 Task: Find connections with filter location Nārnaul with filter topic #realtorwith filter profile language Spanish with filter current company Tata Play Ltd with filter school Maharishi Dayanand Saraswati University, Ajmer with filter industry Community Services with filter service category Digital Marketing with filter keywords title Managing Member
Action: Mouse moved to (508, 87)
Screenshot: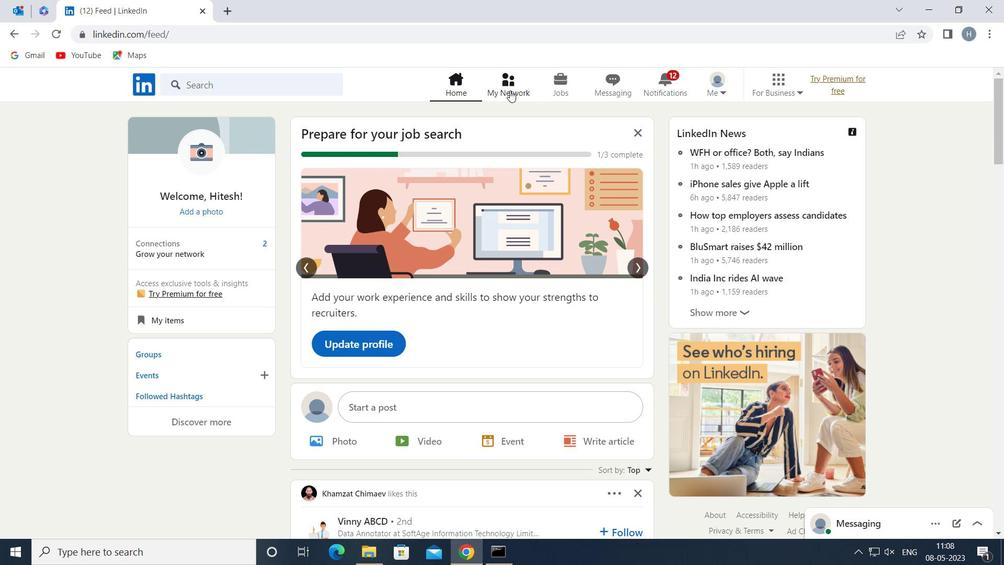 
Action: Mouse pressed left at (508, 87)
Screenshot: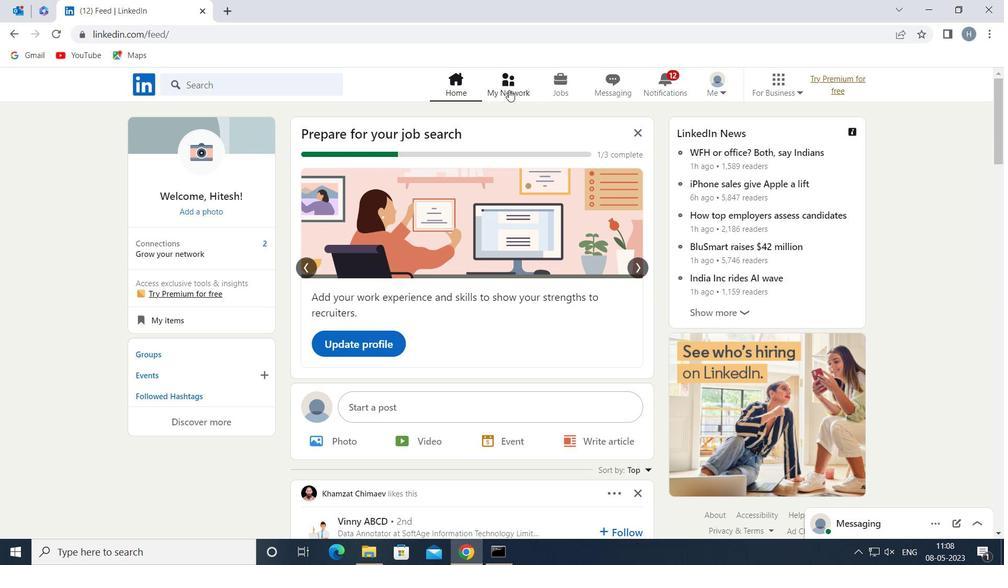 
Action: Mouse moved to (274, 160)
Screenshot: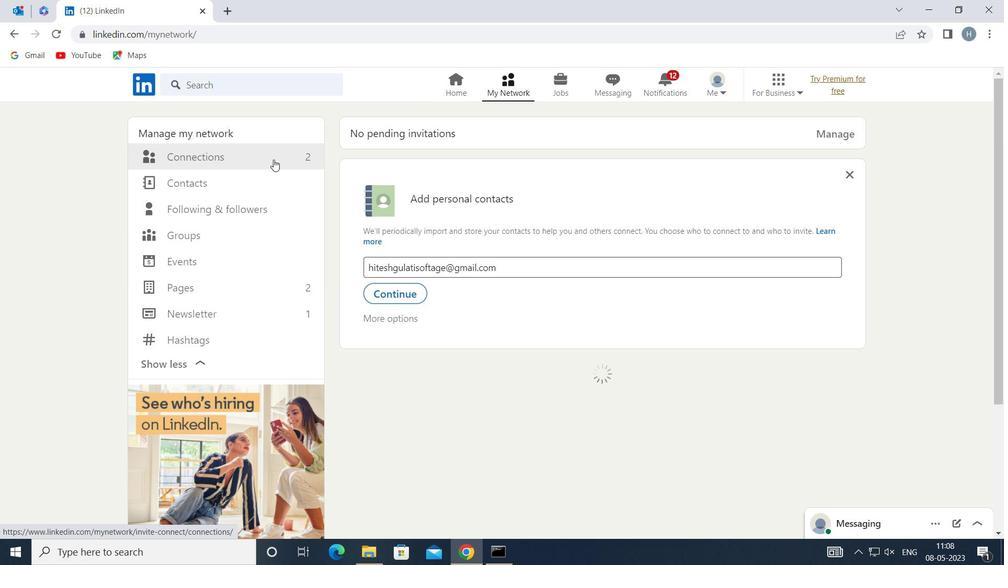 
Action: Mouse pressed left at (274, 160)
Screenshot: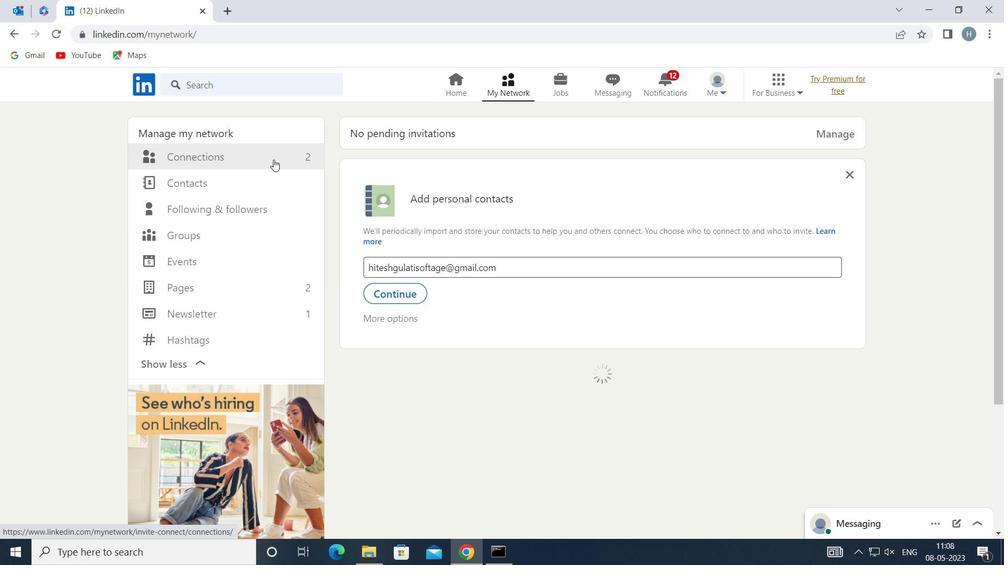 
Action: Mouse moved to (587, 156)
Screenshot: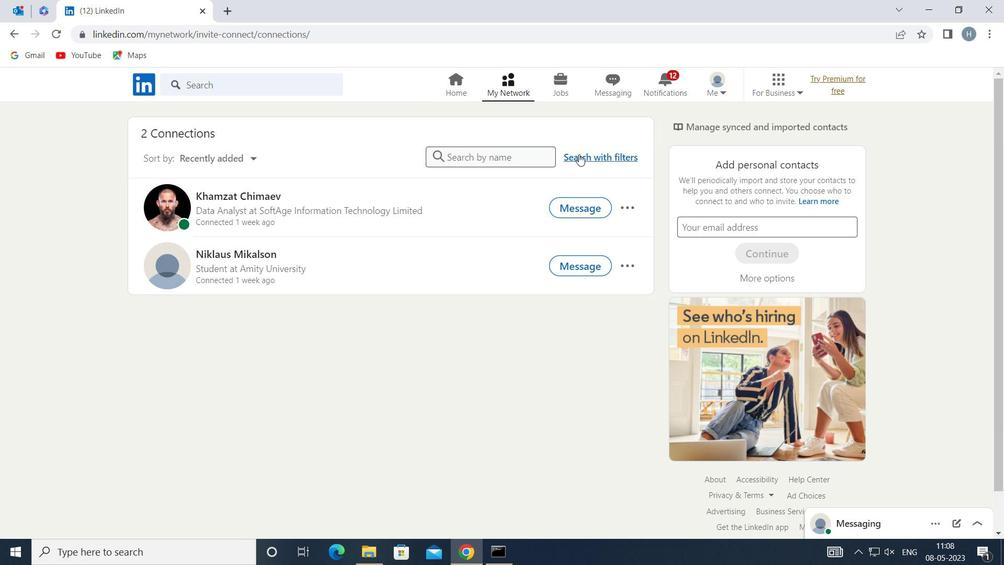 
Action: Mouse pressed left at (587, 156)
Screenshot: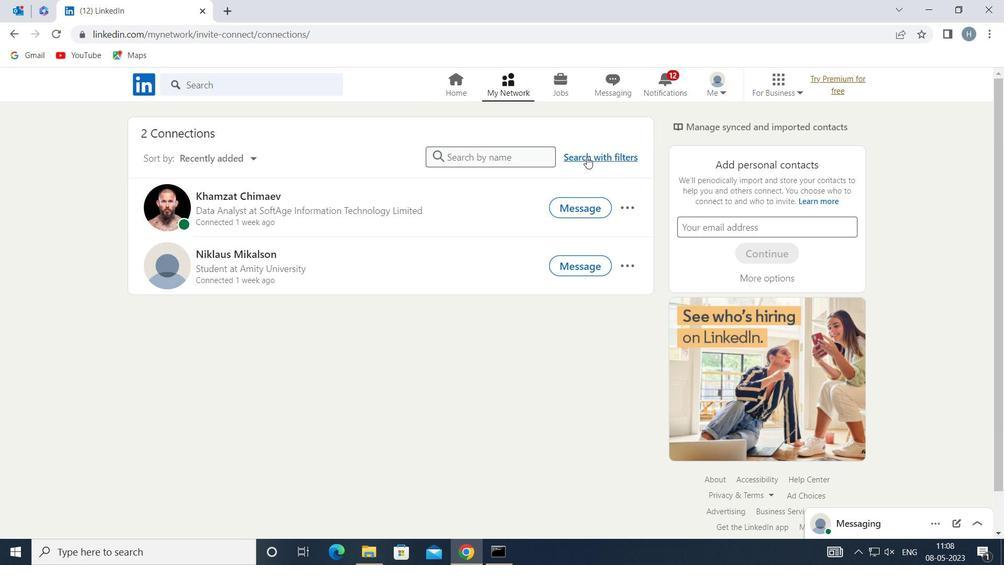 
Action: Mouse moved to (547, 121)
Screenshot: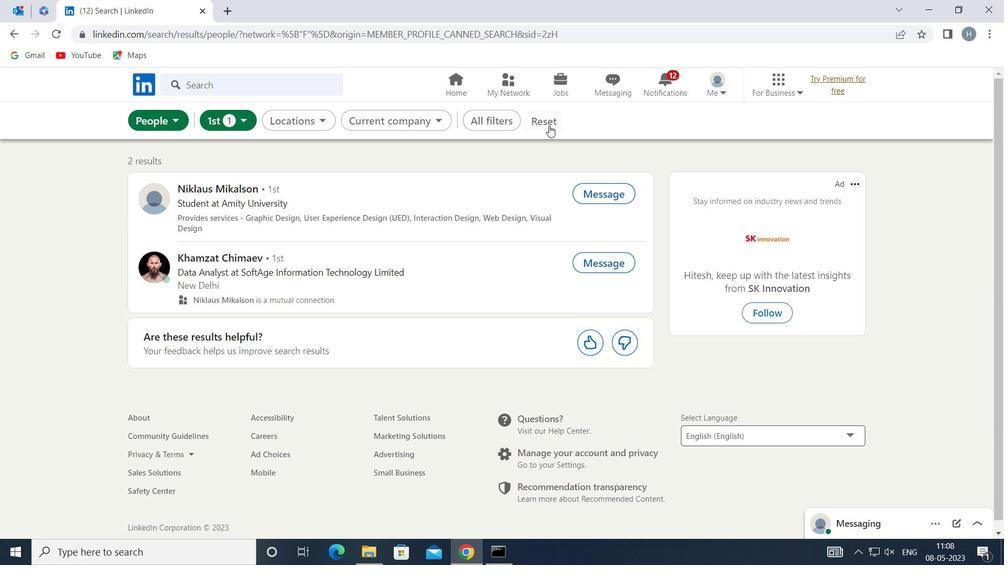 
Action: Mouse pressed left at (547, 121)
Screenshot: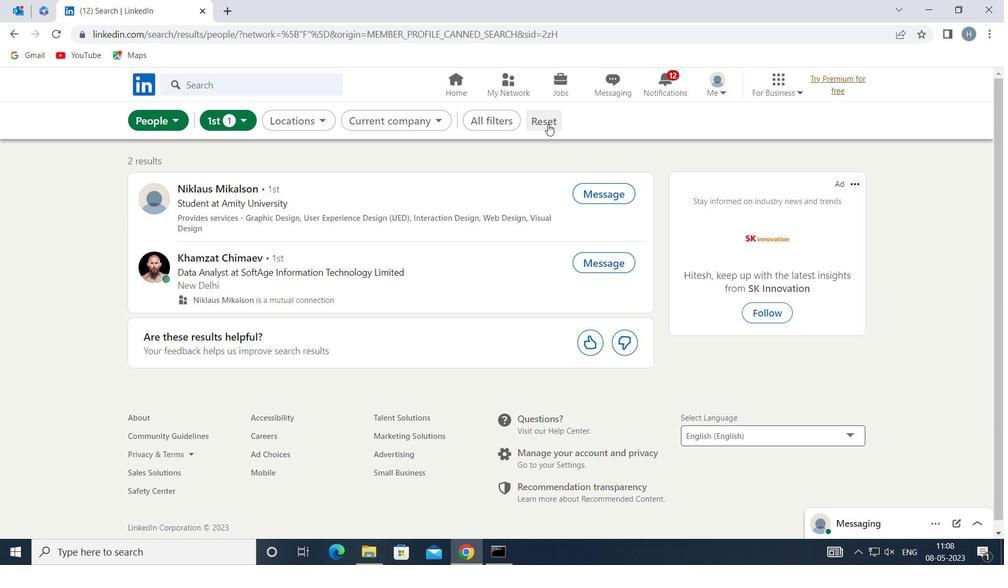 
Action: Mouse moved to (526, 121)
Screenshot: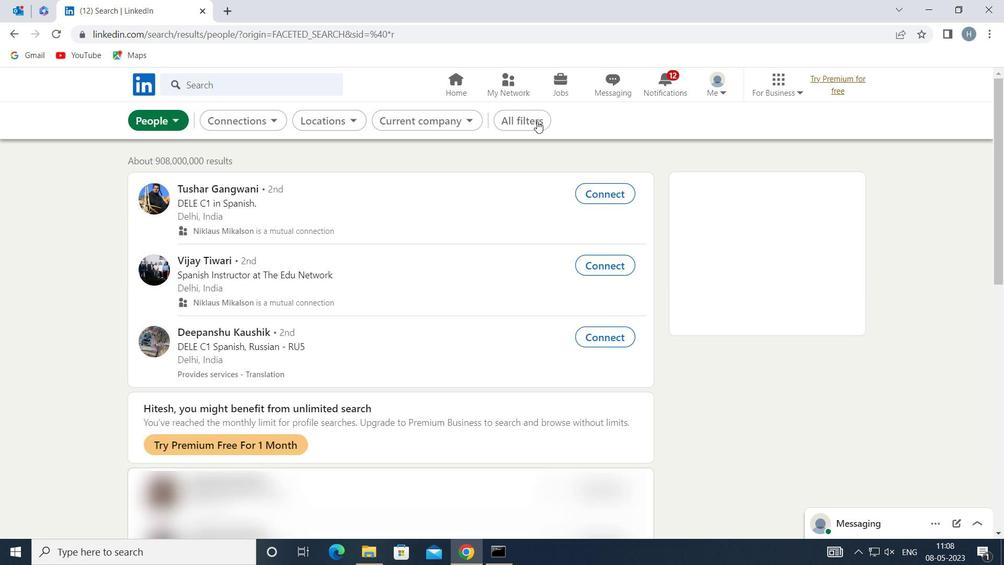 
Action: Mouse pressed left at (526, 121)
Screenshot: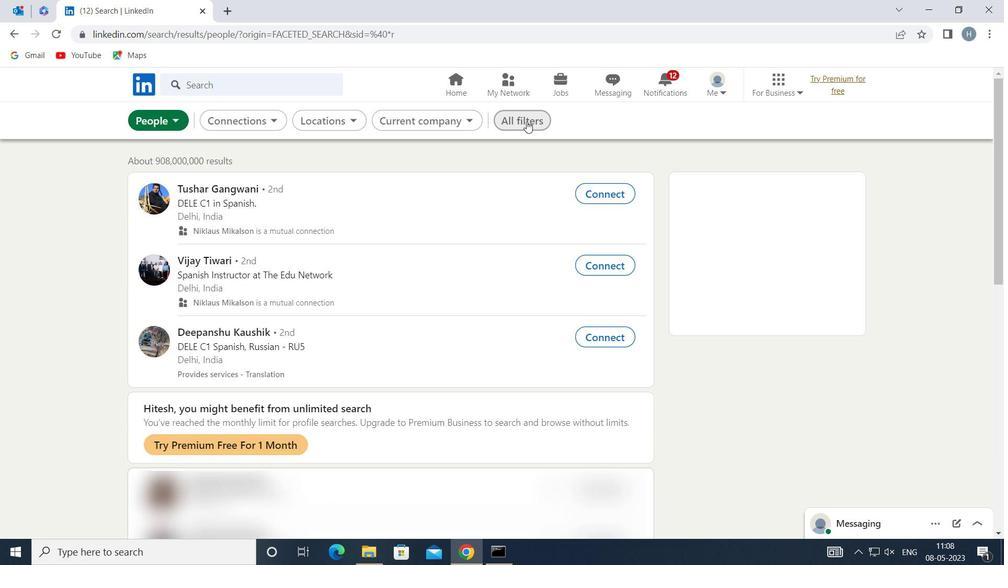 
Action: Mouse moved to (764, 272)
Screenshot: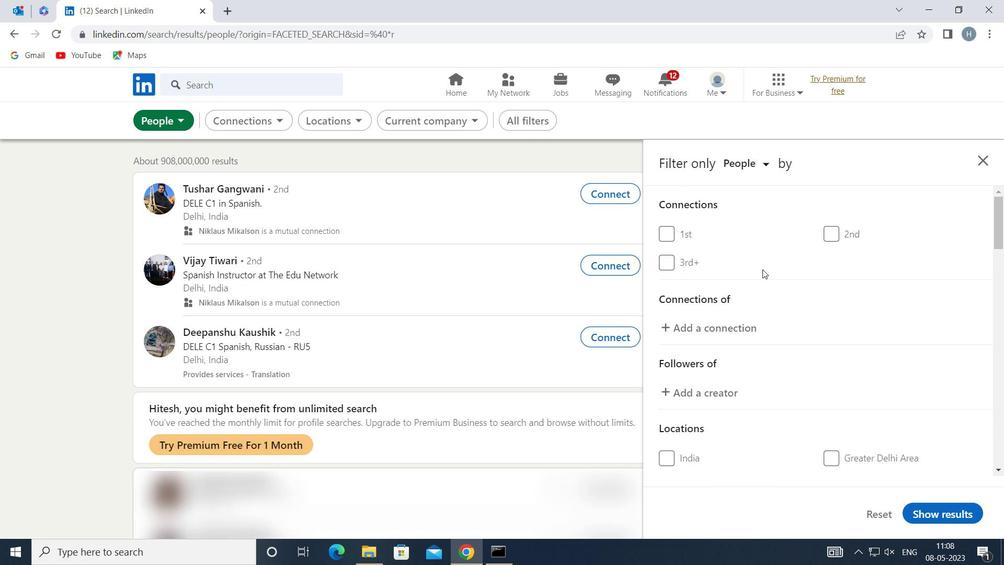 
Action: Mouse scrolled (764, 271) with delta (0, 0)
Screenshot: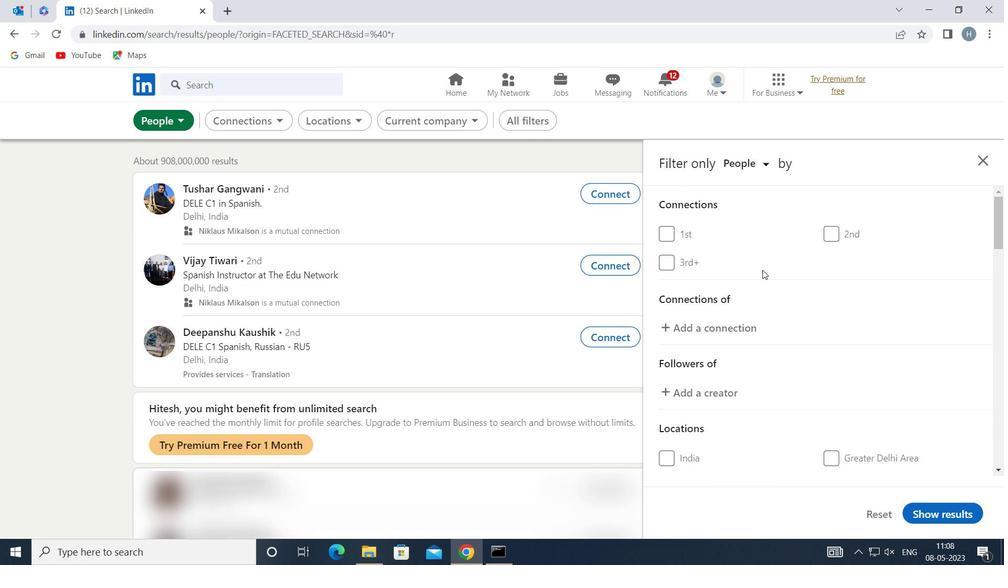 
Action: Mouse moved to (762, 272)
Screenshot: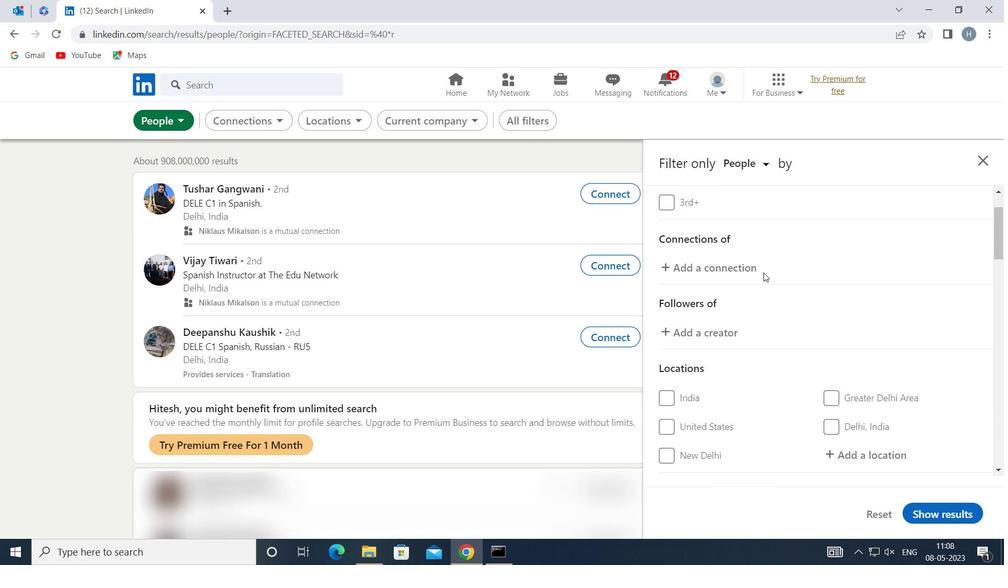 
Action: Mouse scrolled (762, 272) with delta (0, 0)
Screenshot: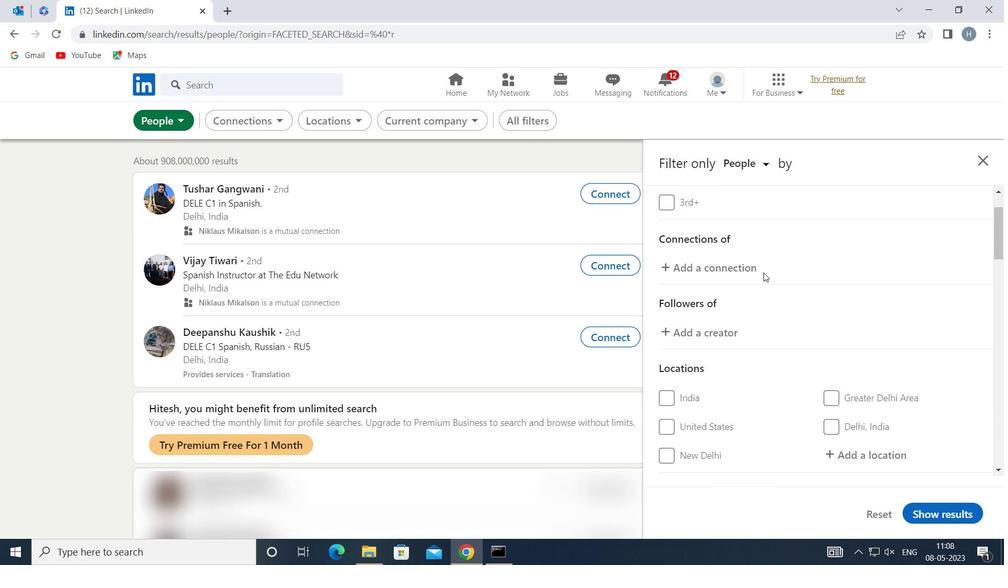 
Action: Mouse moved to (762, 274)
Screenshot: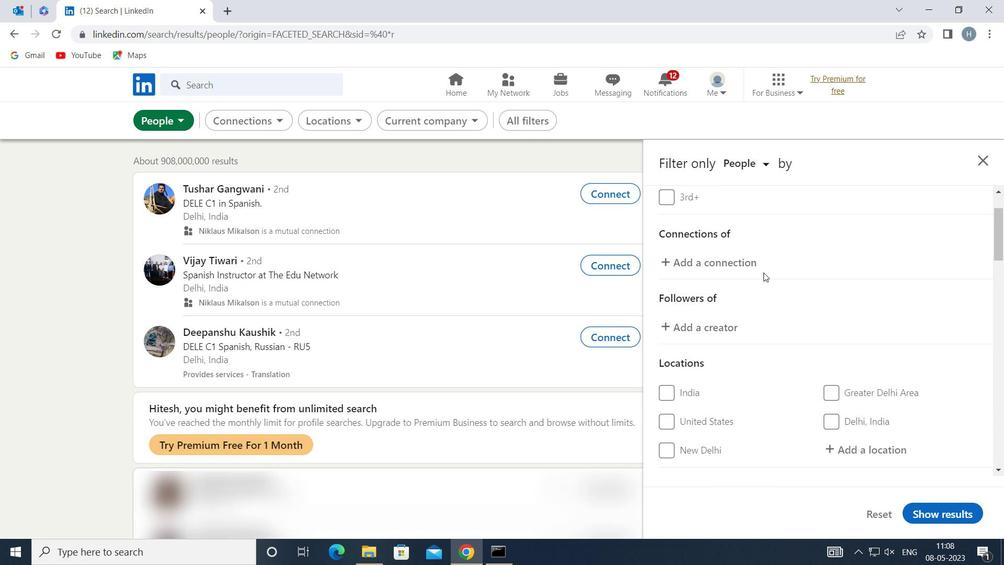 
Action: Mouse scrolled (762, 273) with delta (0, 0)
Screenshot: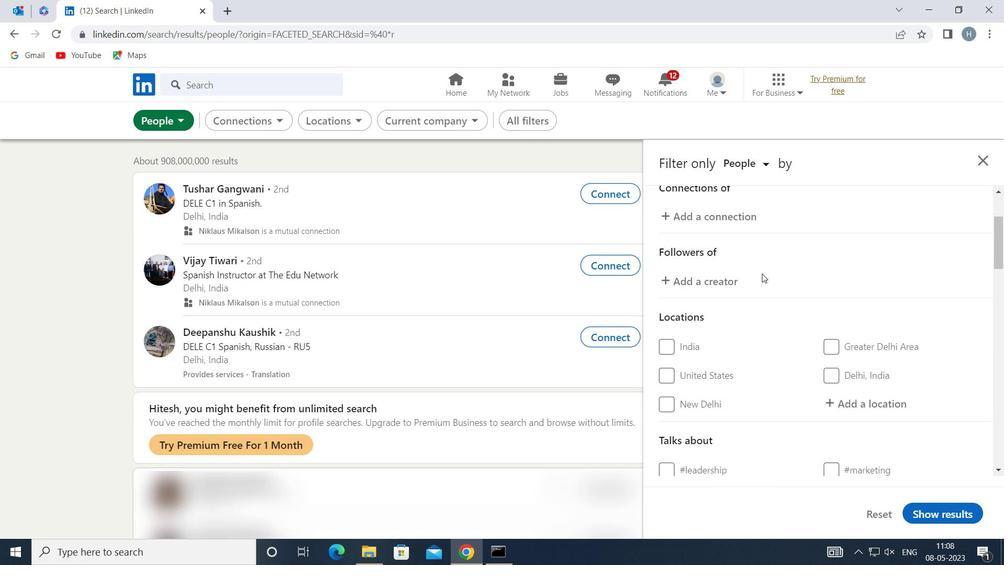 
Action: Mouse moved to (857, 313)
Screenshot: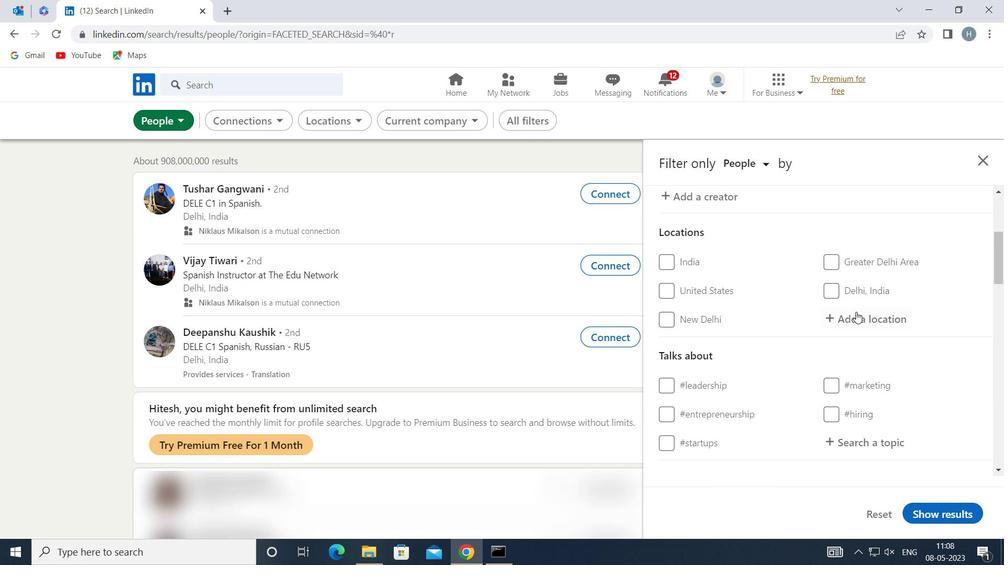 
Action: Mouse pressed left at (857, 313)
Screenshot: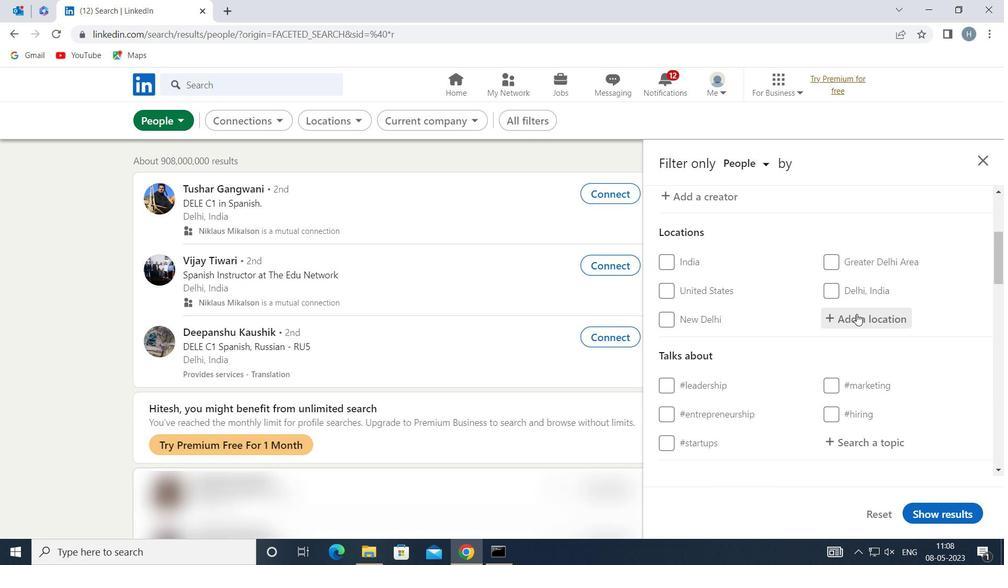 
Action: Mouse moved to (858, 314)
Screenshot: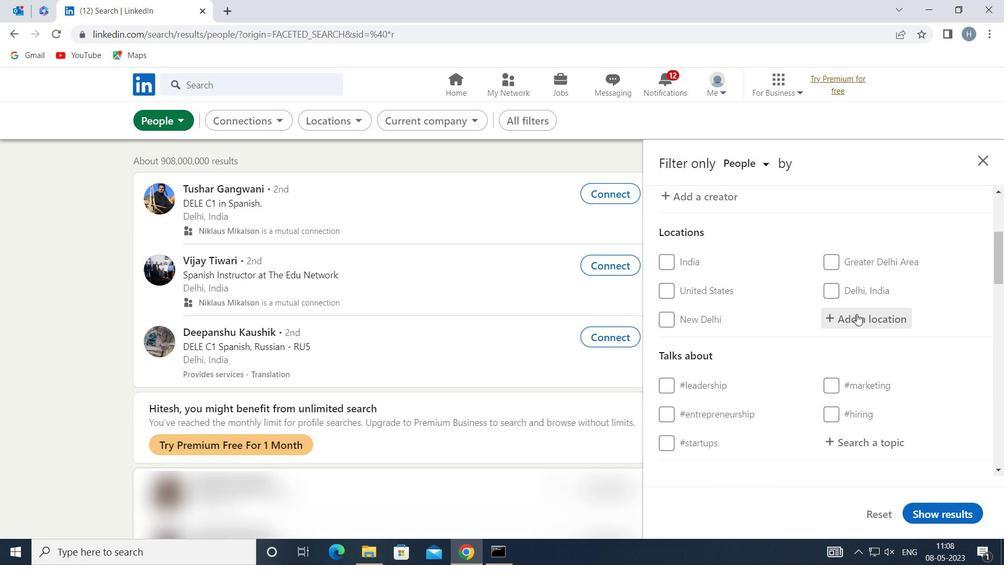 
Action: Key pressed <Key.shift>NARNAUL
Screenshot: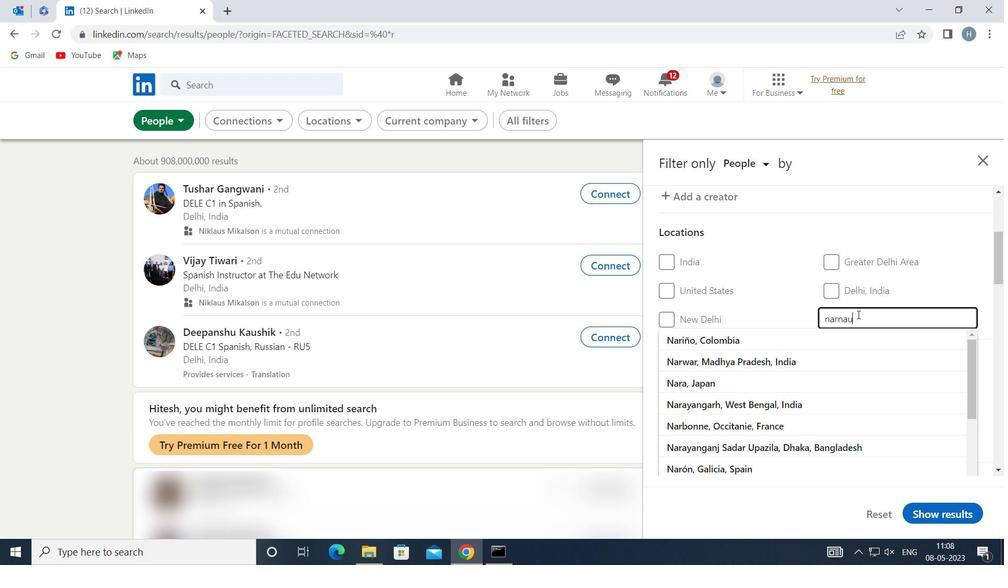 
Action: Mouse moved to (843, 335)
Screenshot: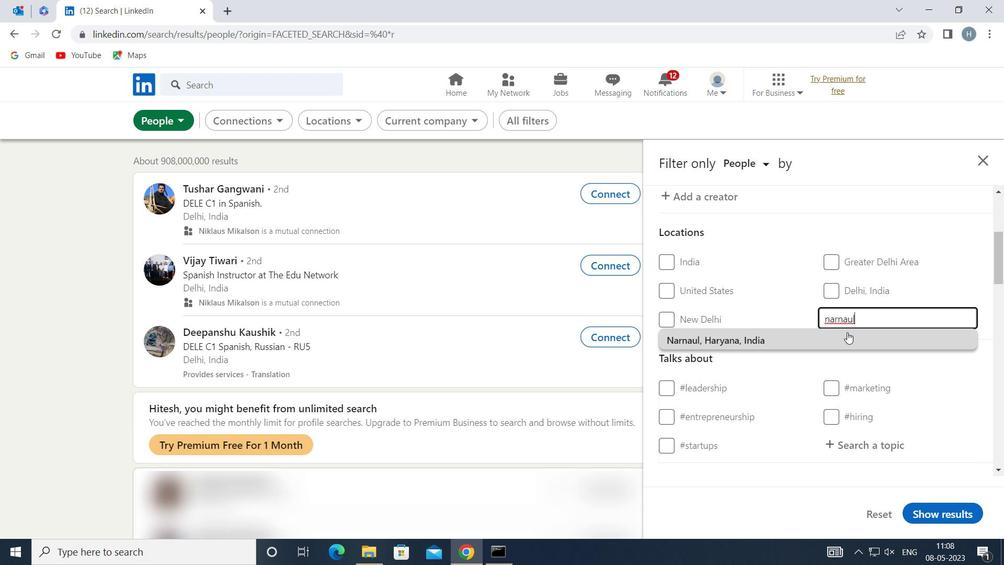 
Action: Mouse pressed left at (843, 335)
Screenshot: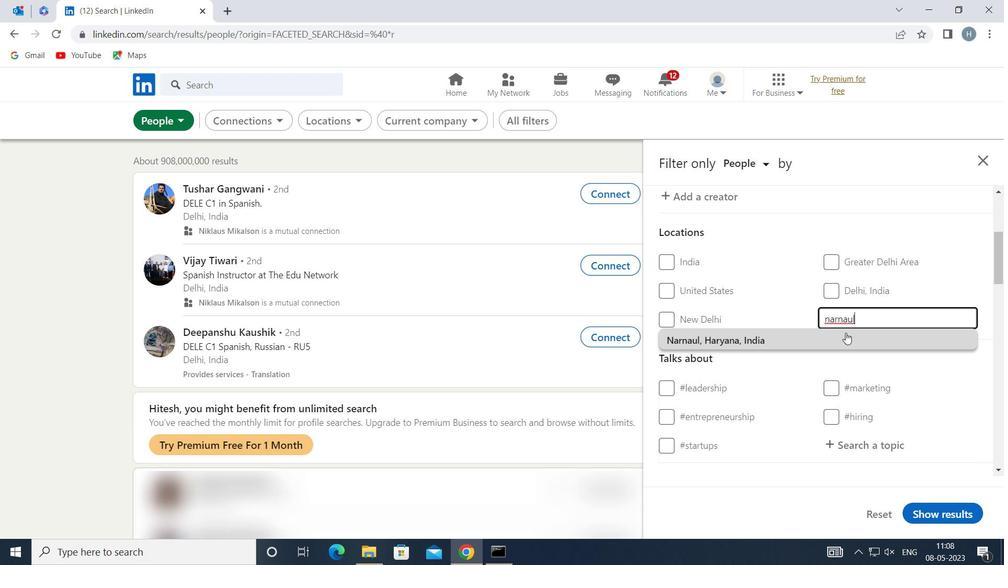 
Action: Mouse moved to (843, 335)
Screenshot: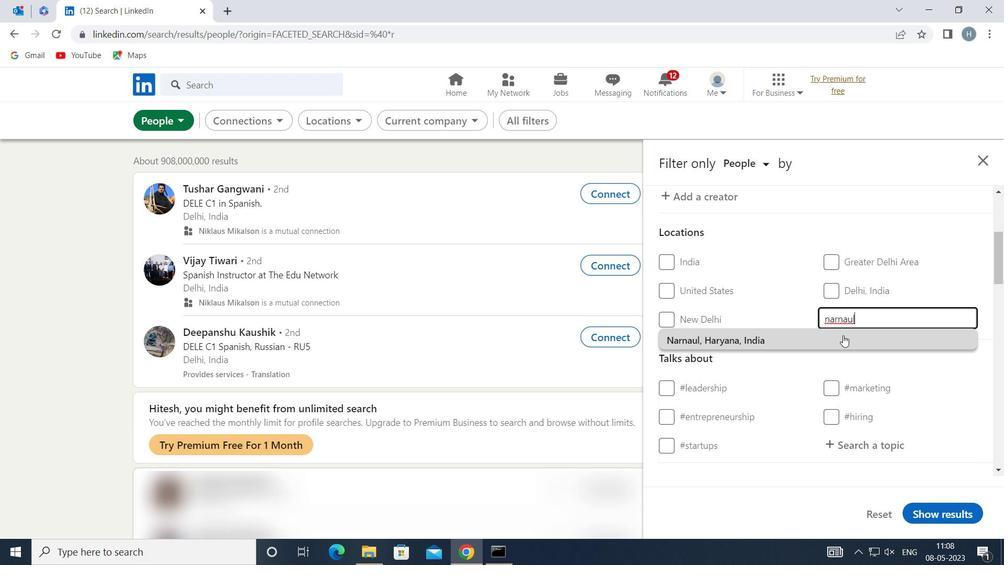 
Action: Mouse scrolled (843, 335) with delta (0, 0)
Screenshot: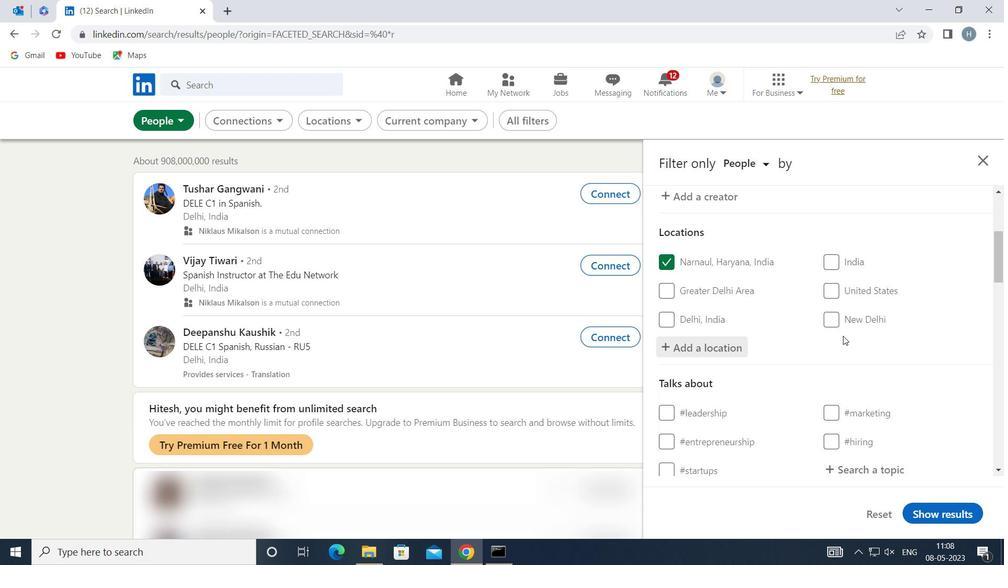 
Action: Mouse scrolled (843, 335) with delta (0, 0)
Screenshot: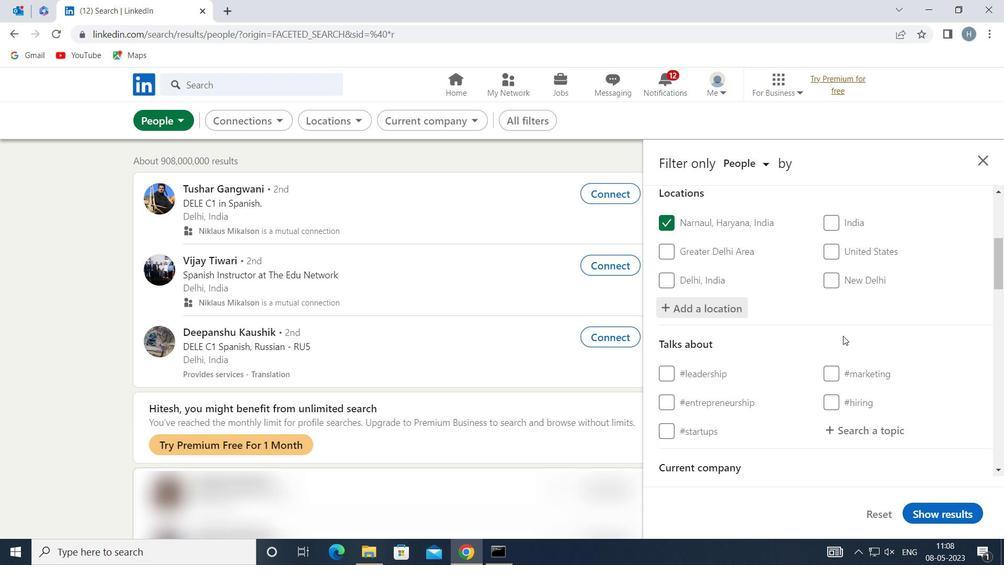 
Action: Mouse moved to (898, 335)
Screenshot: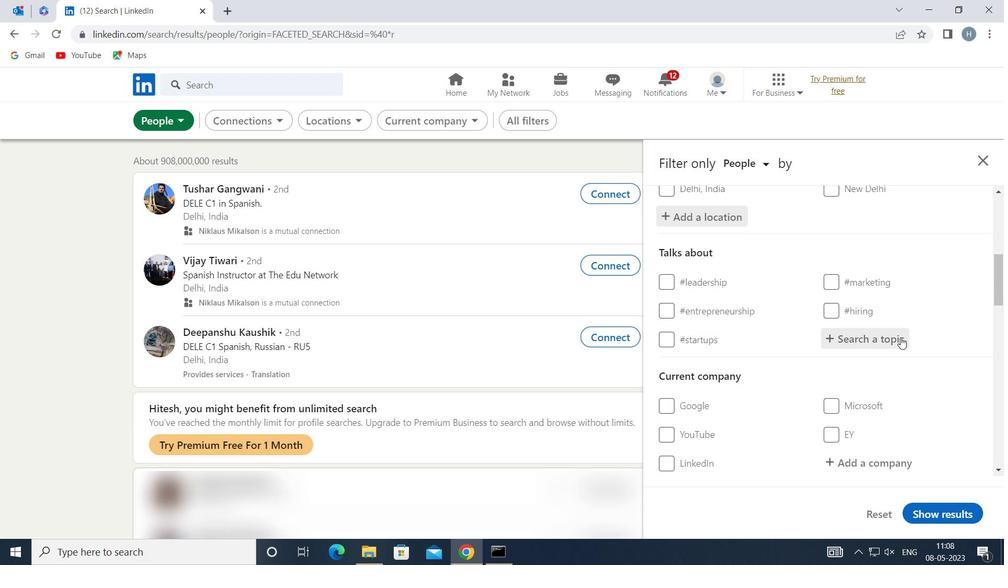 
Action: Mouse pressed left at (898, 335)
Screenshot: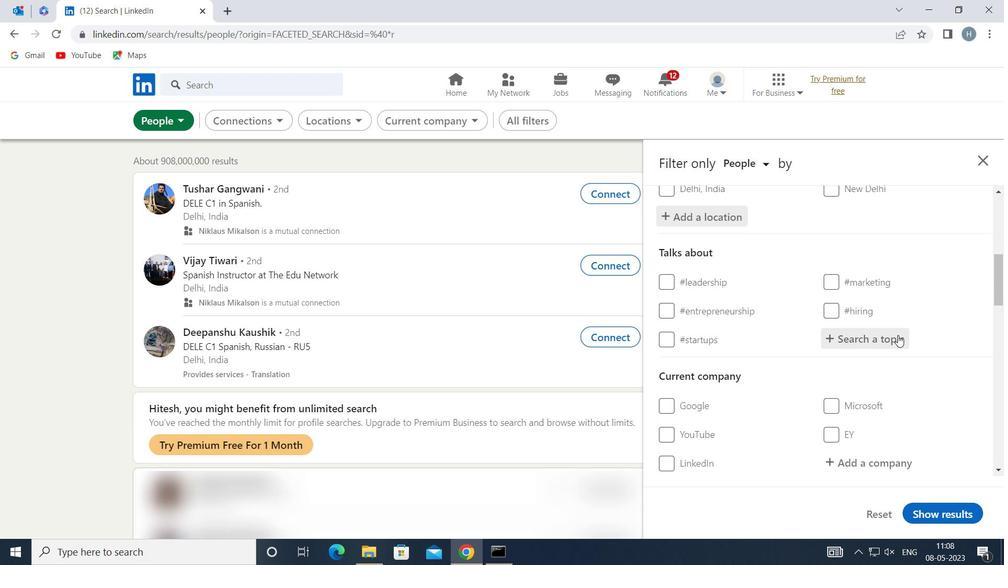 
Action: Key pressed REALTOR
Screenshot: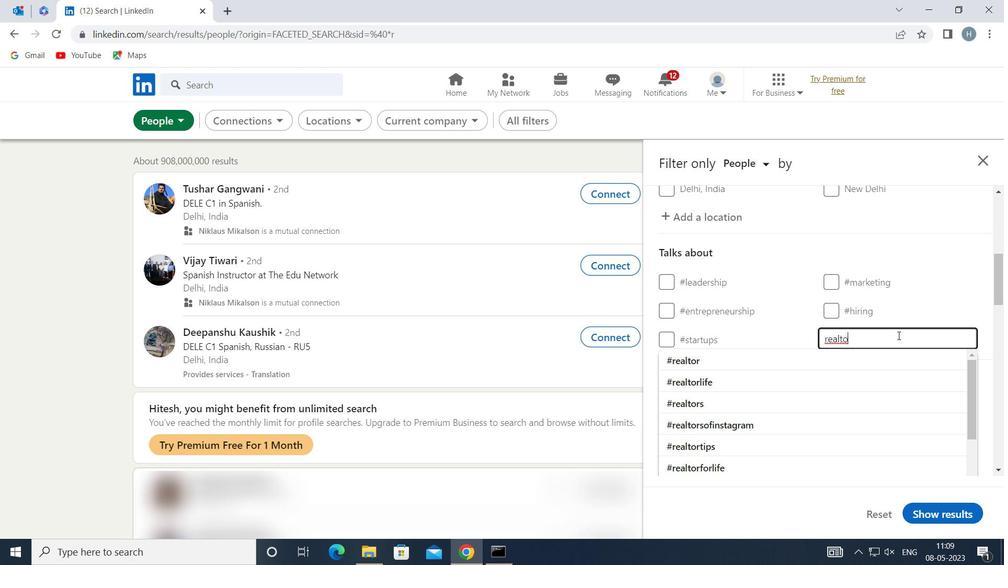 
Action: Mouse moved to (852, 354)
Screenshot: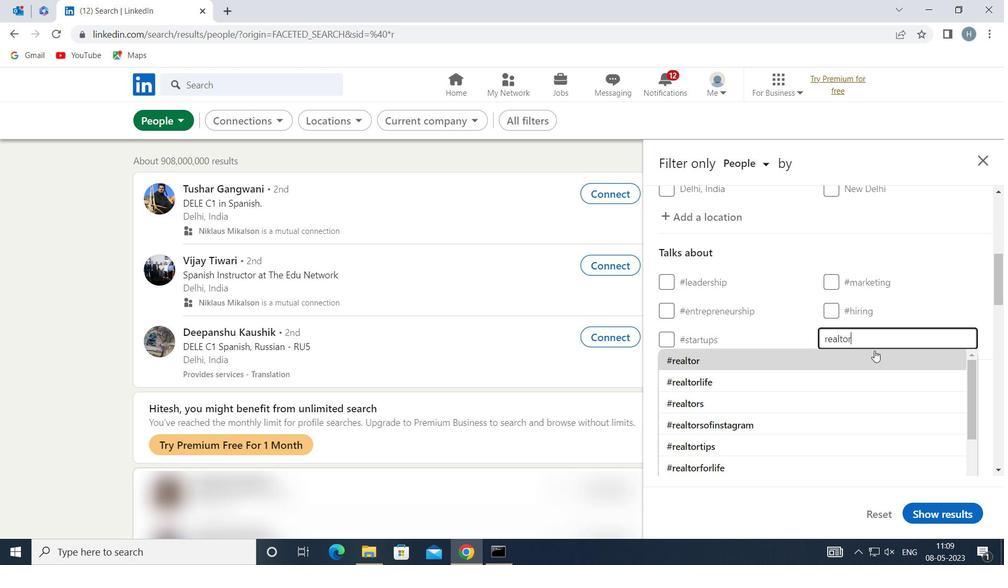 
Action: Mouse pressed left at (852, 354)
Screenshot: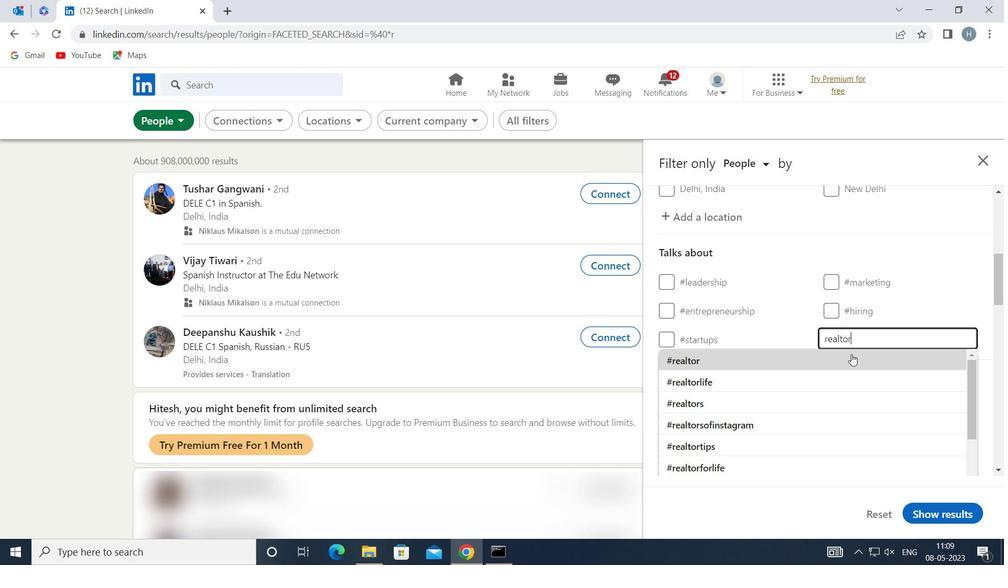 
Action: Mouse moved to (800, 364)
Screenshot: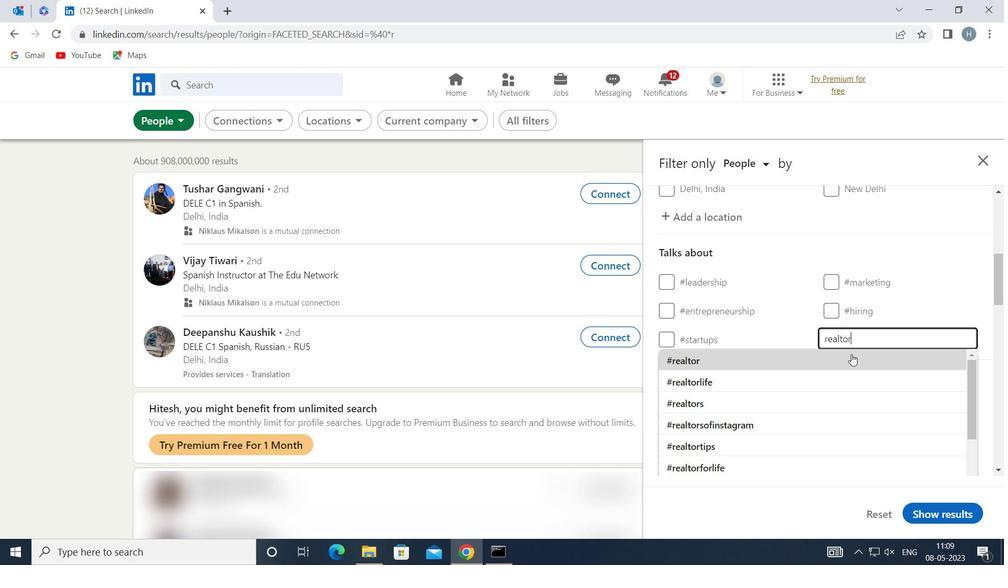 
Action: Mouse scrolled (800, 363) with delta (0, 0)
Screenshot: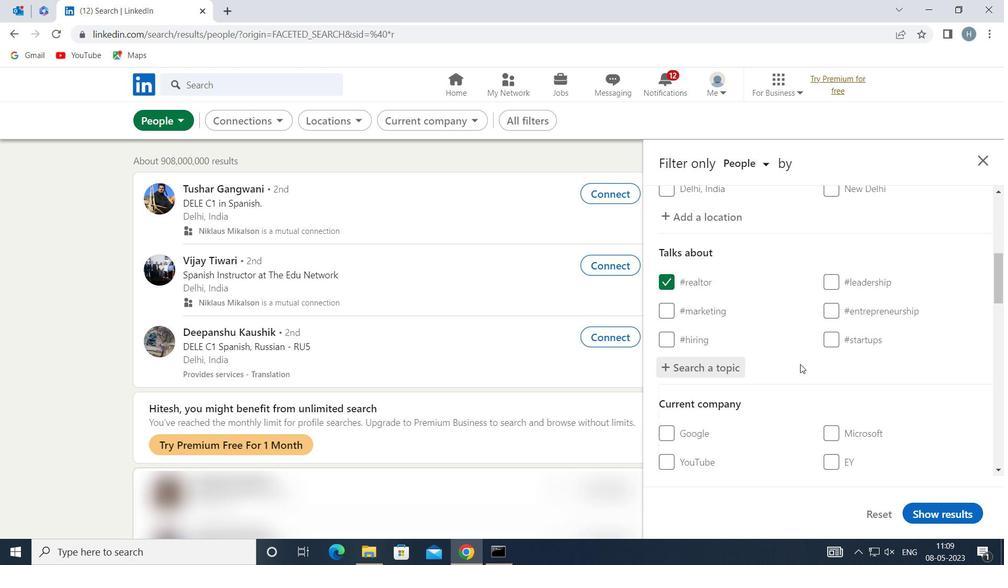 
Action: Mouse moved to (797, 363)
Screenshot: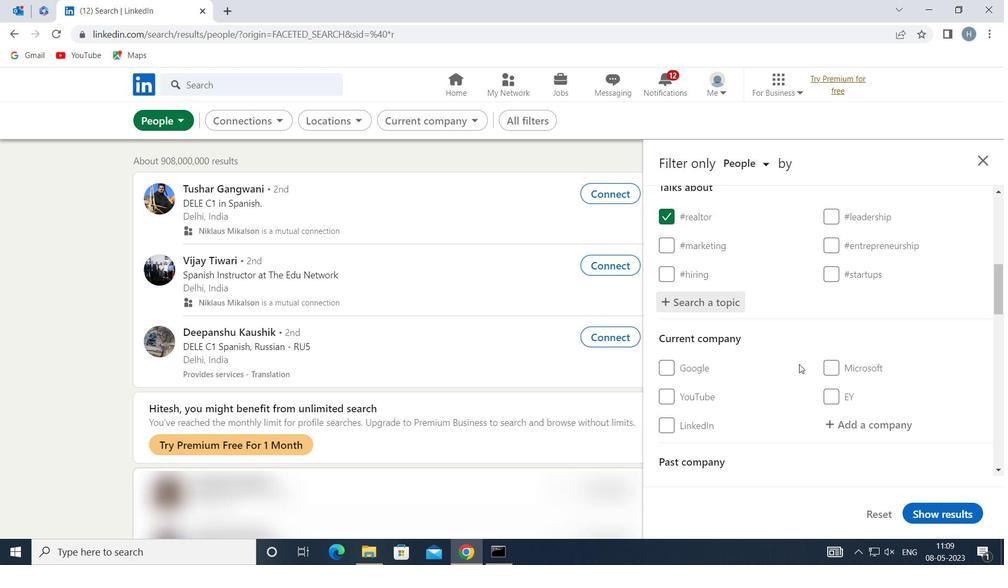 
Action: Mouse scrolled (797, 363) with delta (0, 0)
Screenshot: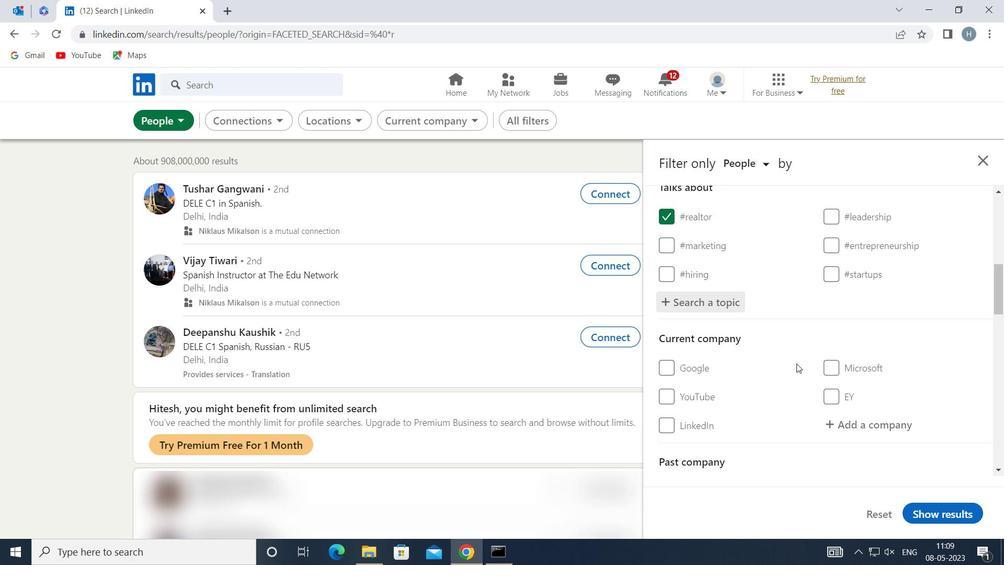 
Action: Mouse moved to (795, 361)
Screenshot: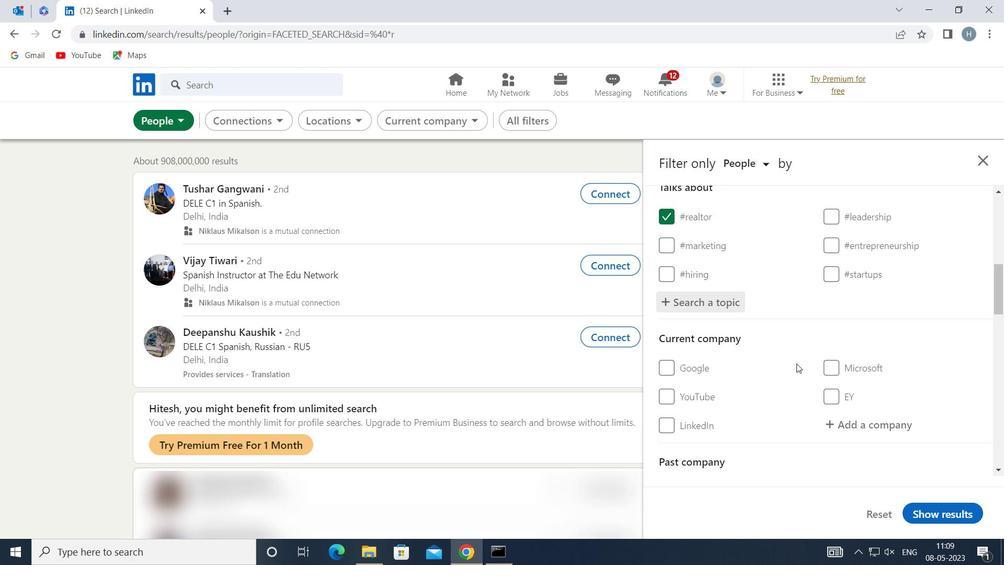 
Action: Mouse scrolled (795, 360) with delta (0, 0)
Screenshot: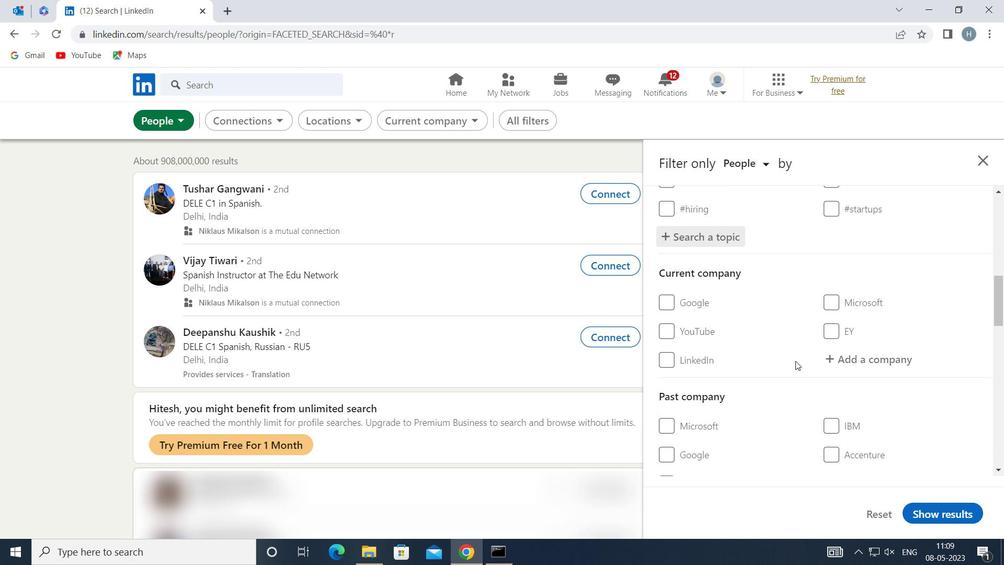 
Action: Mouse scrolled (795, 360) with delta (0, 0)
Screenshot: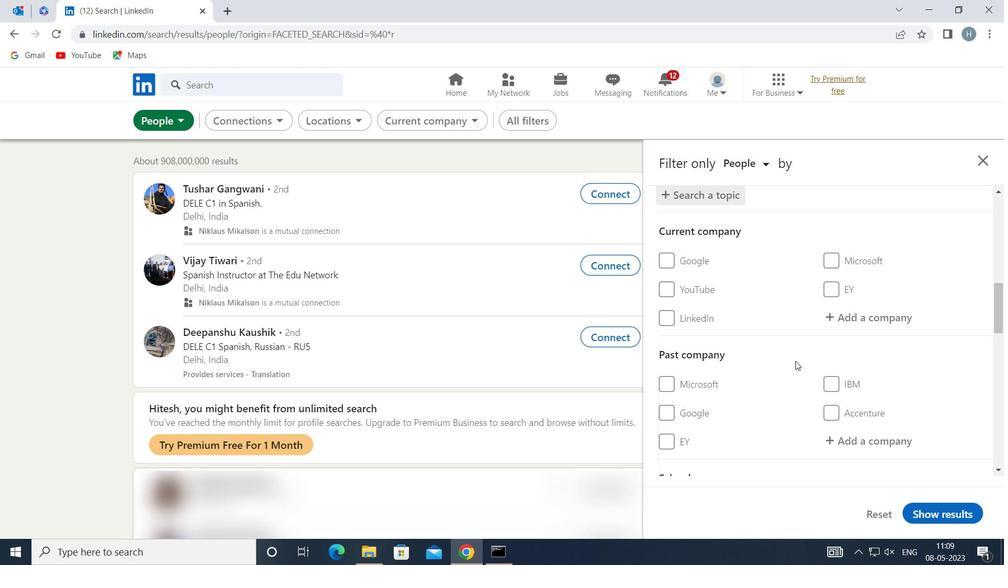 
Action: Mouse scrolled (795, 360) with delta (0, 0)
Screenshot: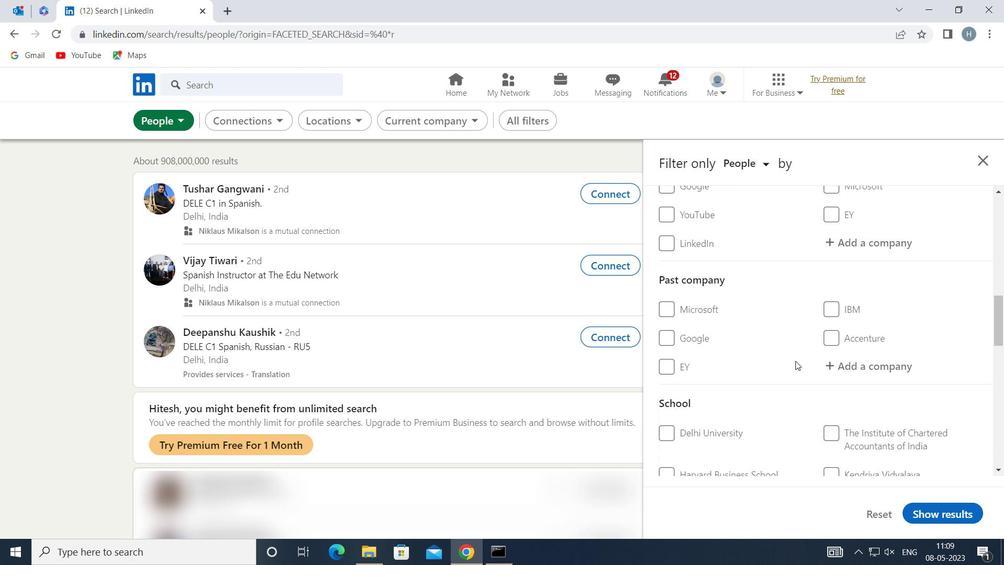 
Action: Mouse scrolled (795, 360) with delta (0, 0)
Screenshot: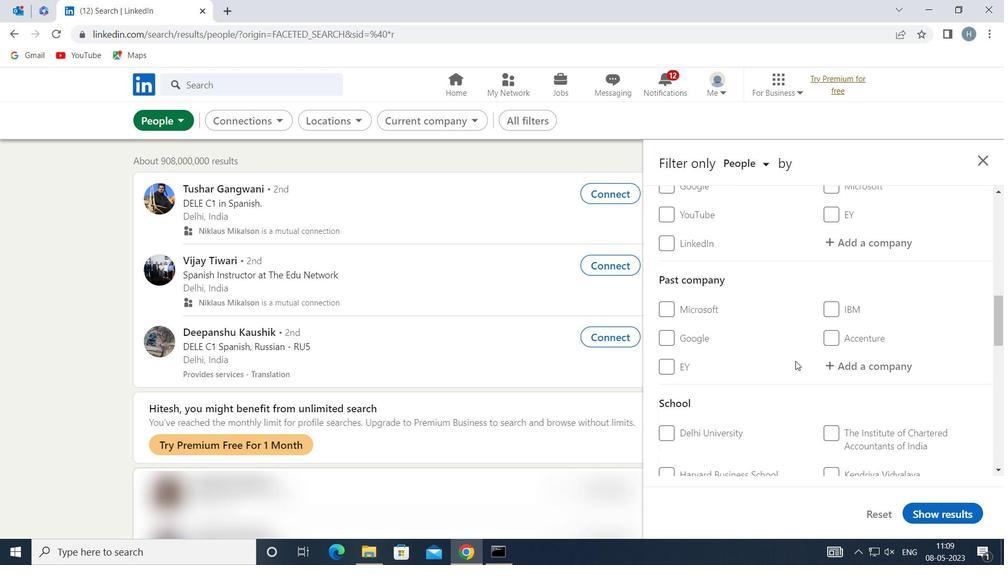 
Action: Mouse scrolled (795, 360) with delta (0, 0)
Screenshot: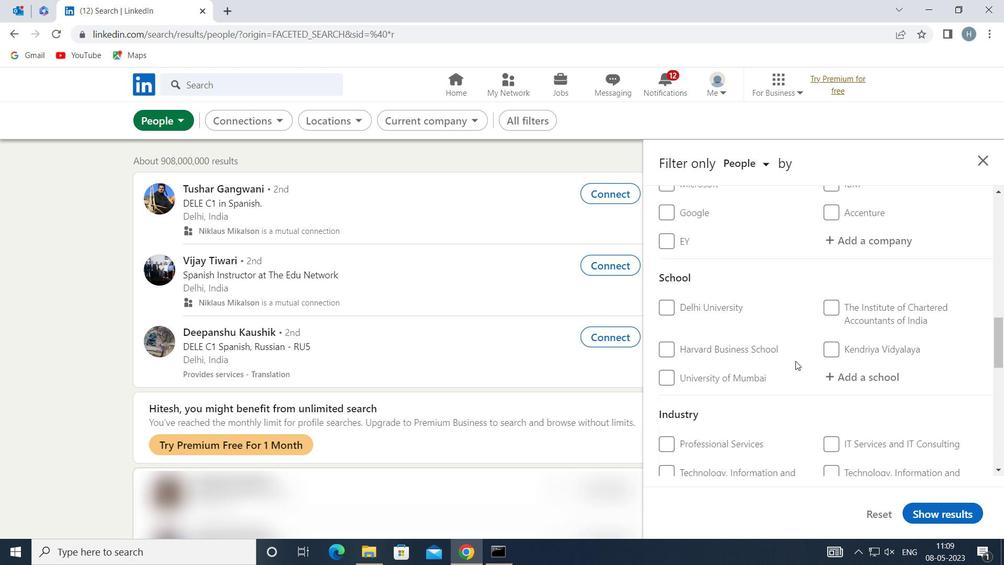 
Action: Mouse scrolled (795, 360) with delta (0, 0)
Screenshot: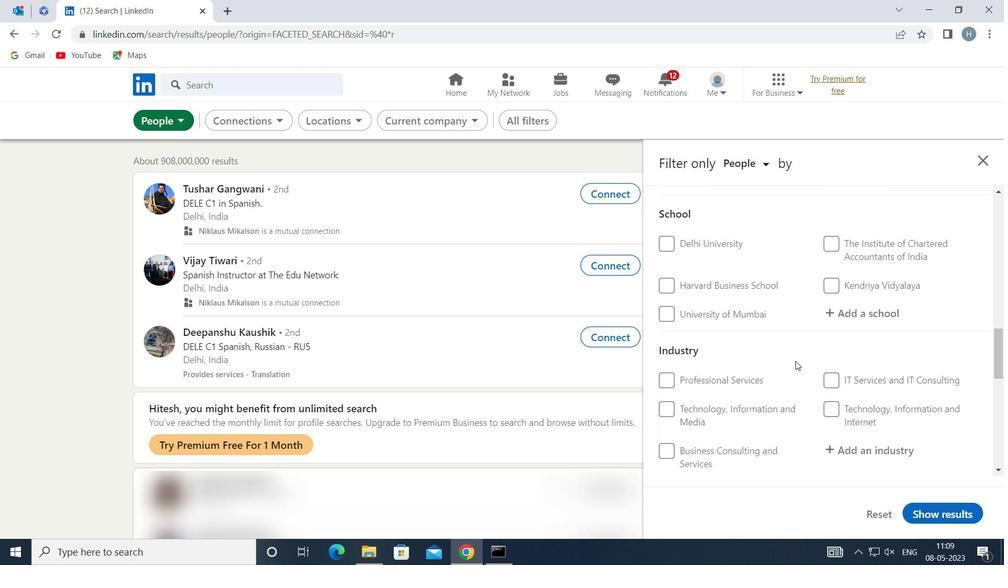 
Action: Mouse scrolled (795, 360) with delta (0, 0)
Screenshot: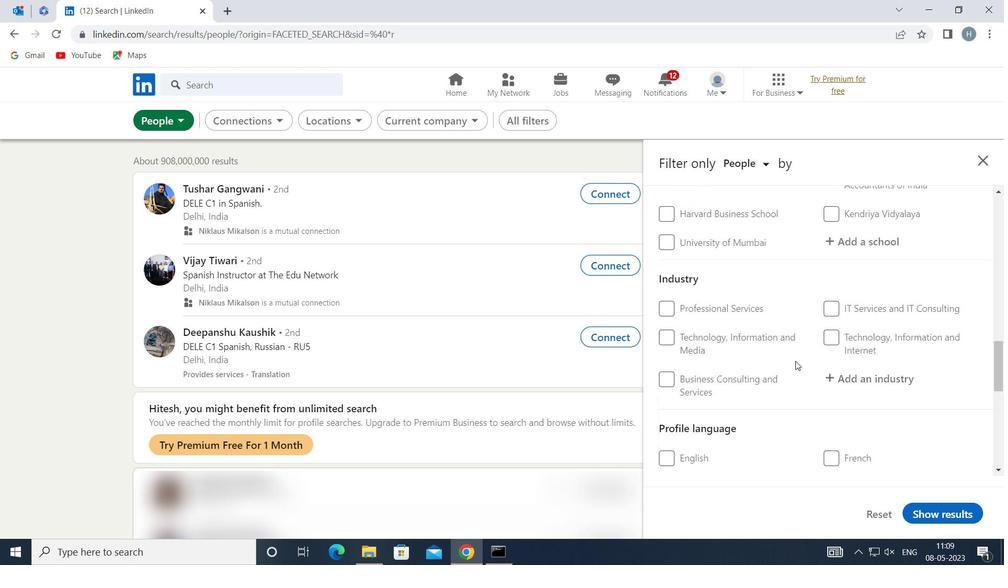 
Action: Mouse scrolled (795, 360) with delta (0, 0)
Screenshot: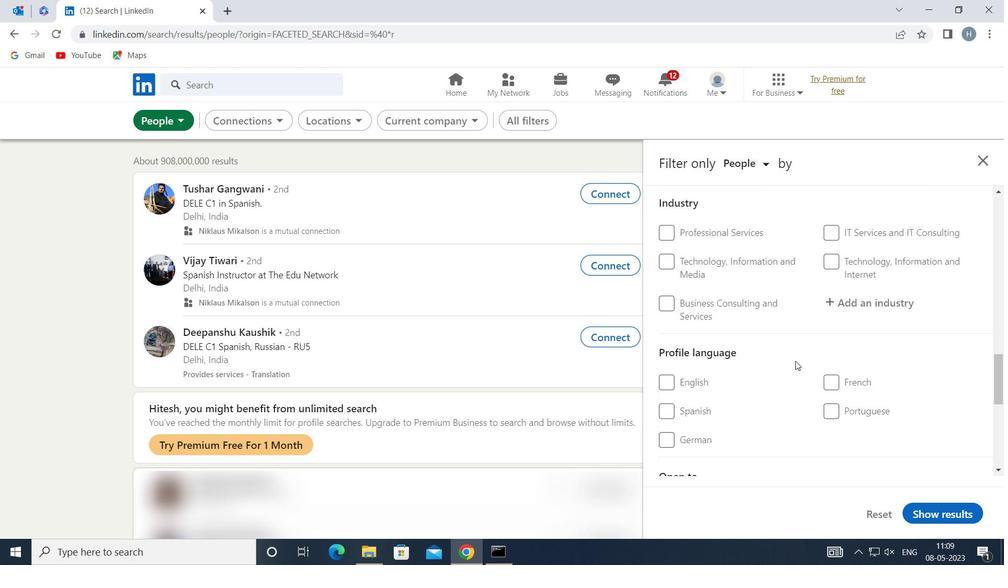 
Action: Mouse moved to (707, 343)
Screenshot: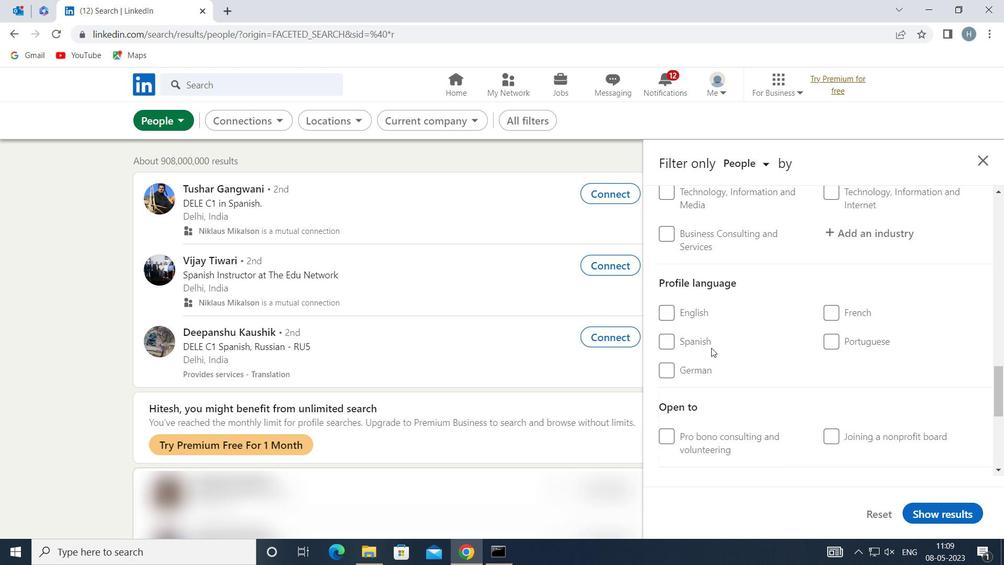 
Action: Mouse pressed left at (707, 343)
Screenshot: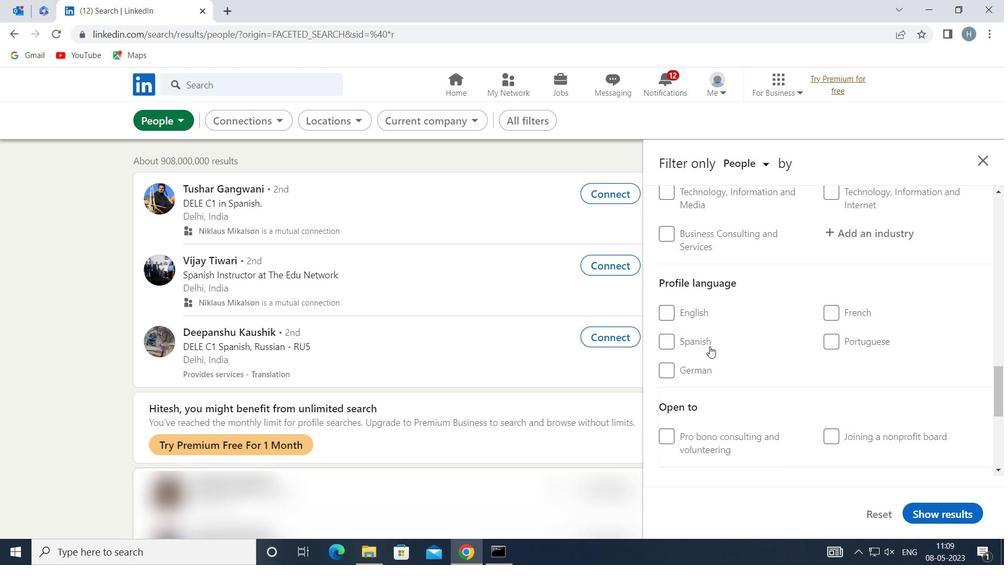 
Action: Mouse moved to (780, 354)
Screenshot: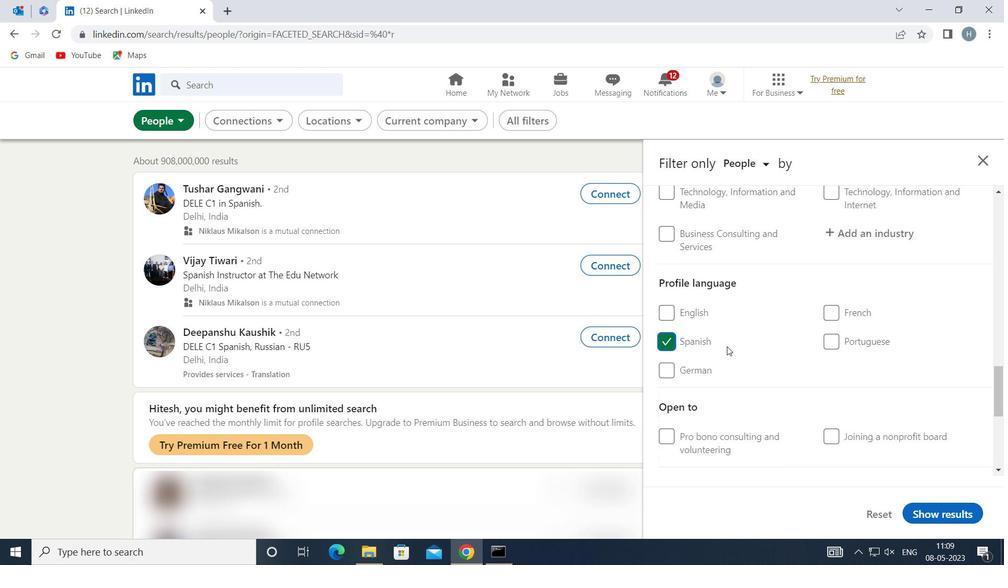 
Action: Mouse scrolled (780, 354) with delta (0, 0)
Screenshot: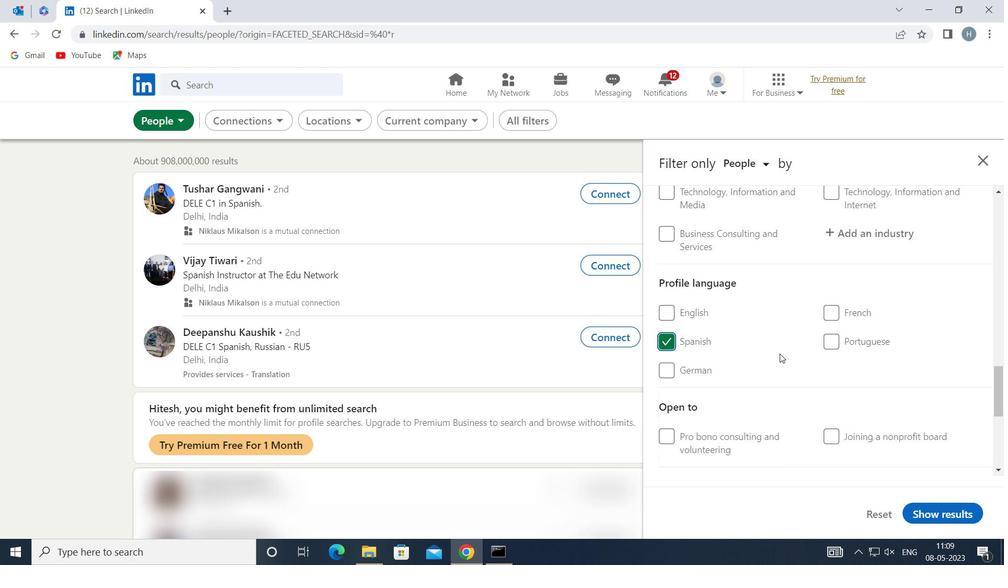 
Action: Mouse moved to (782, 353)
Screenshot: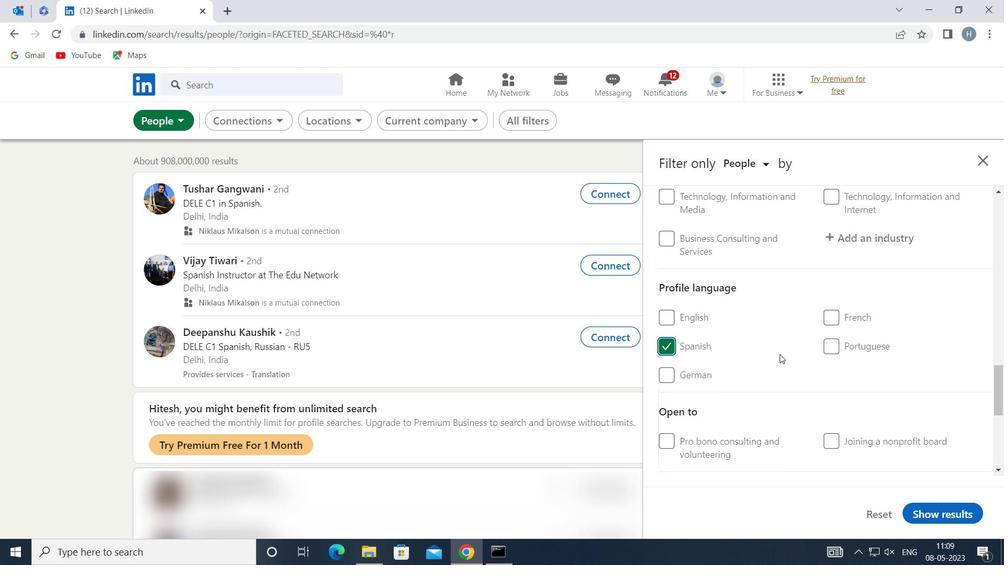 
Action: Mouse scrolled (782, 354) with delta (0, 0)
Screenshot: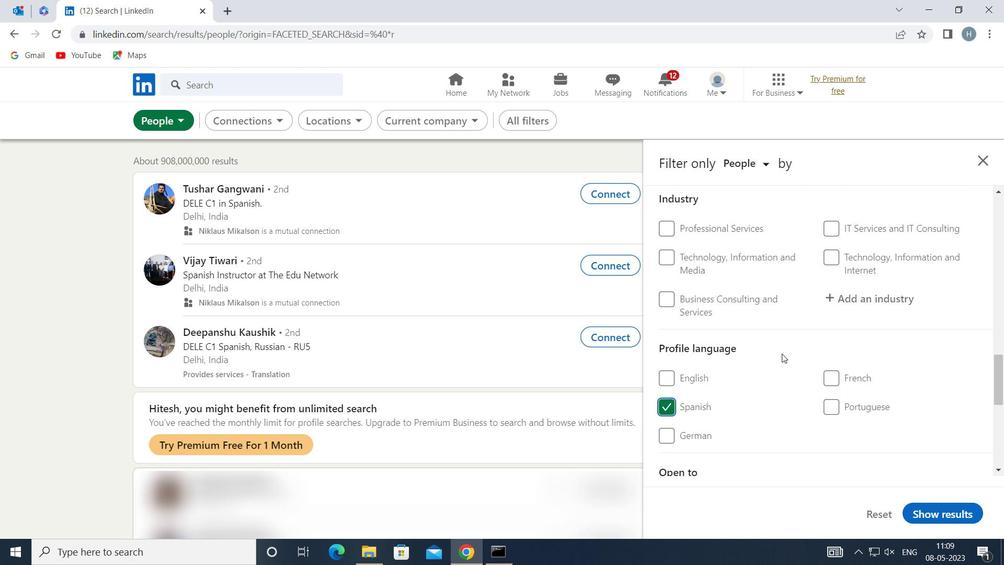 
Action: Mouse scrolled (782, 354) with delta (0, 0)
Screenshot: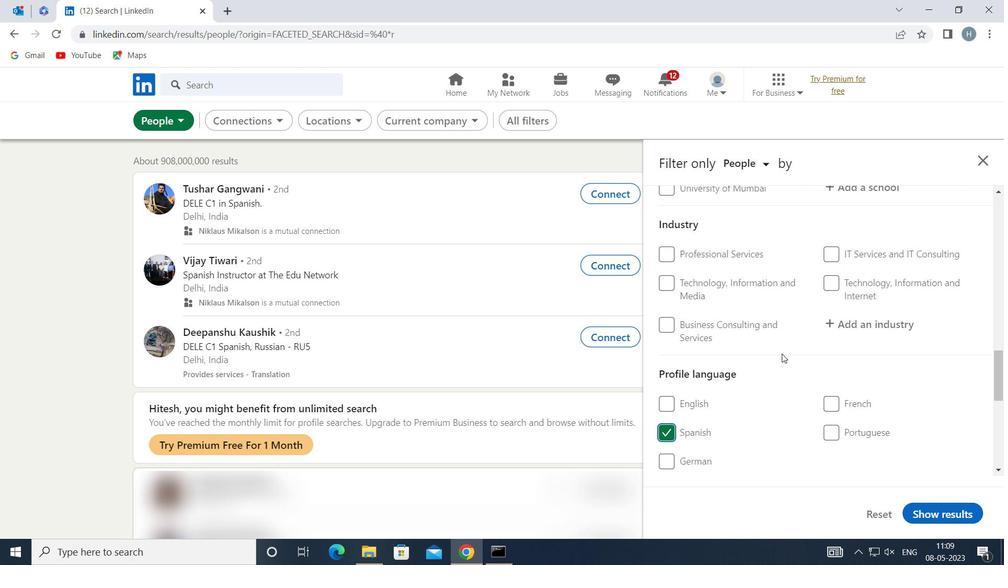 
Action: Mouse scrolled (782, 354) with delta (0, 0)
Screenshot: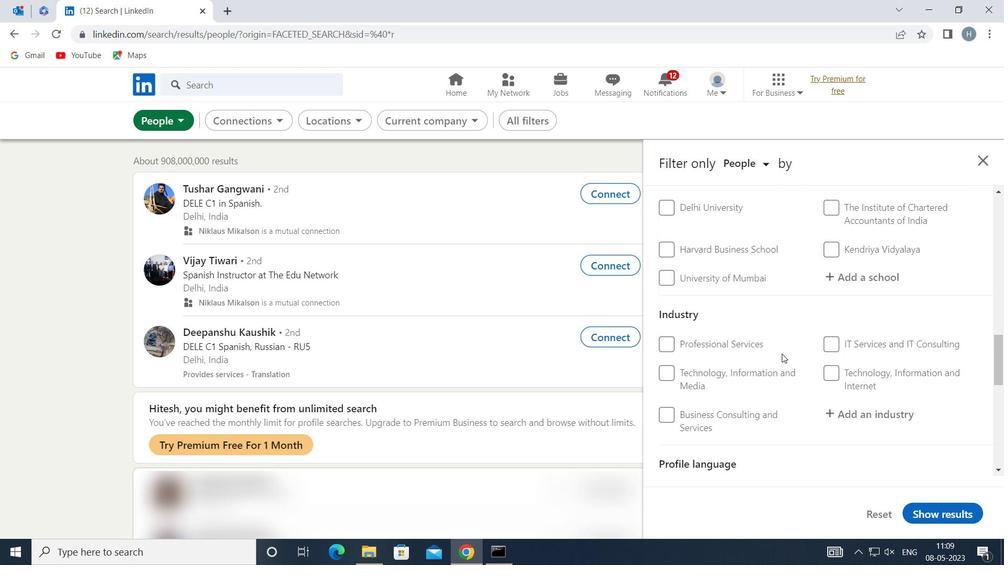 
Action: Mouse scrolled (782, 354) with delta (0, 0)
Screenshot: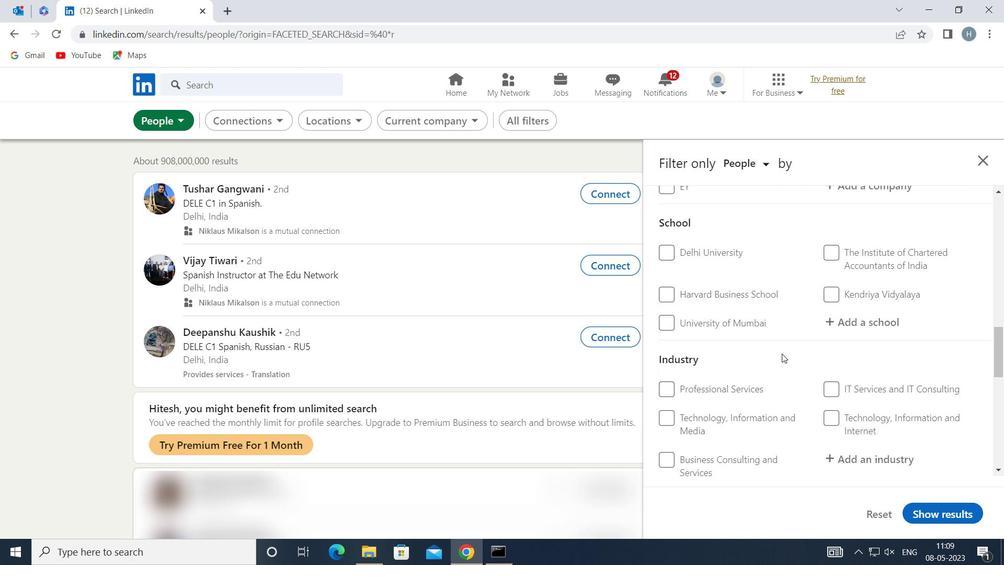 
Action: Mouse scrolled (782, 354) with delta (0, 0)
Screenshot: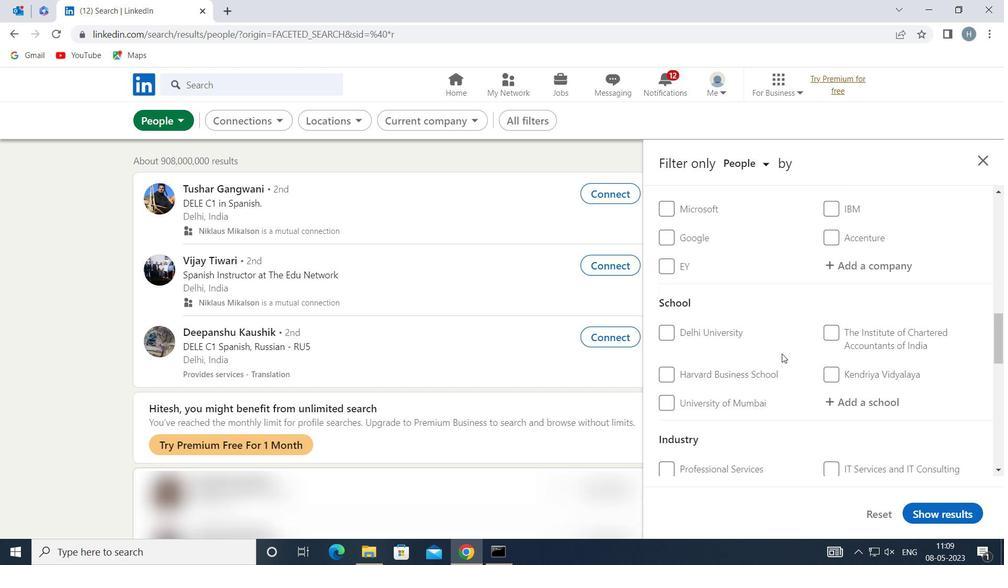 
Action: Mouse scrolled (782, 353) with delta (0, 0)
Screenshot: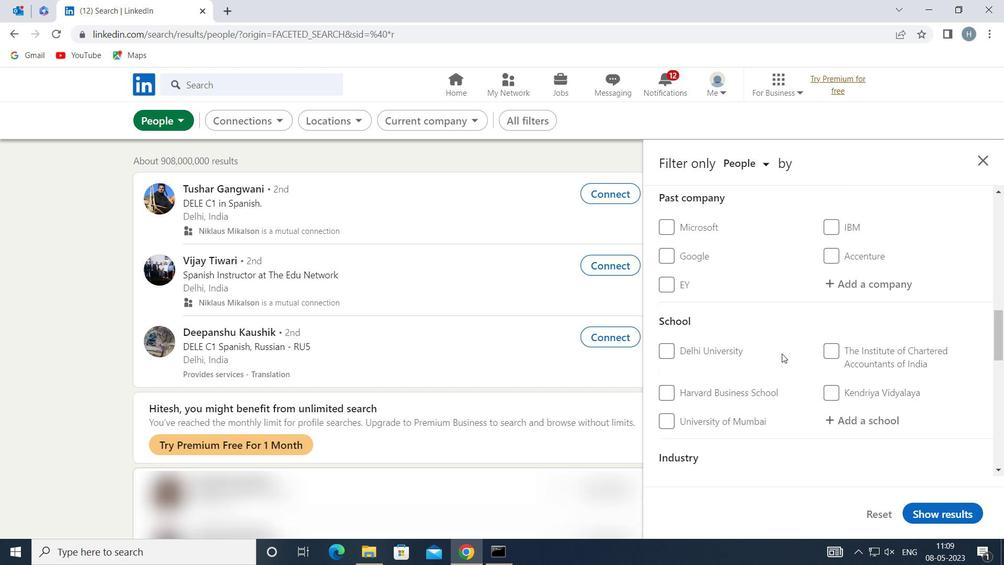 
Action: Mouse scrolled (782, 354) with delta (0, 0)
Screenshot: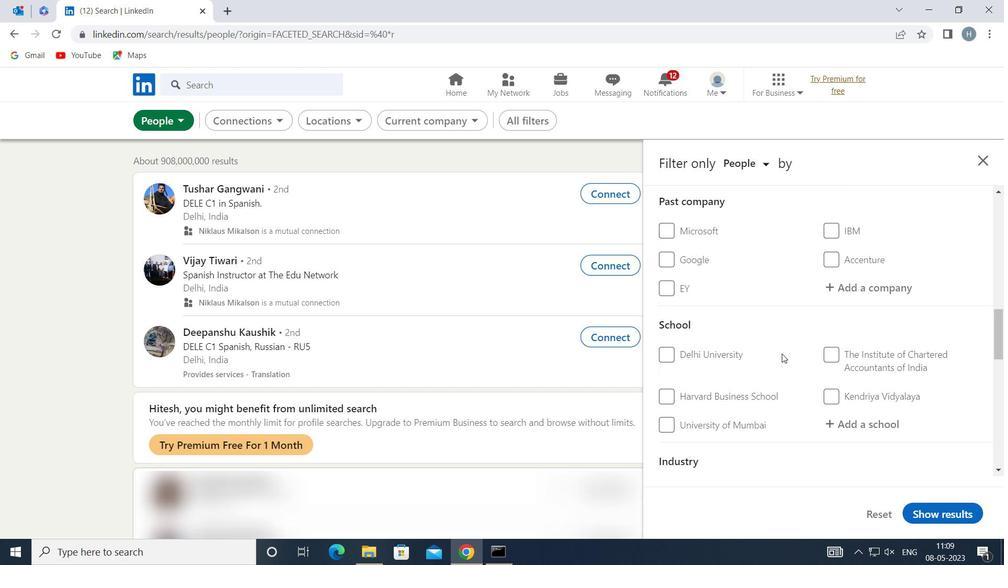 
Action: Mouse scrolled (782, 354) with delta (0, 0)
Screenshot: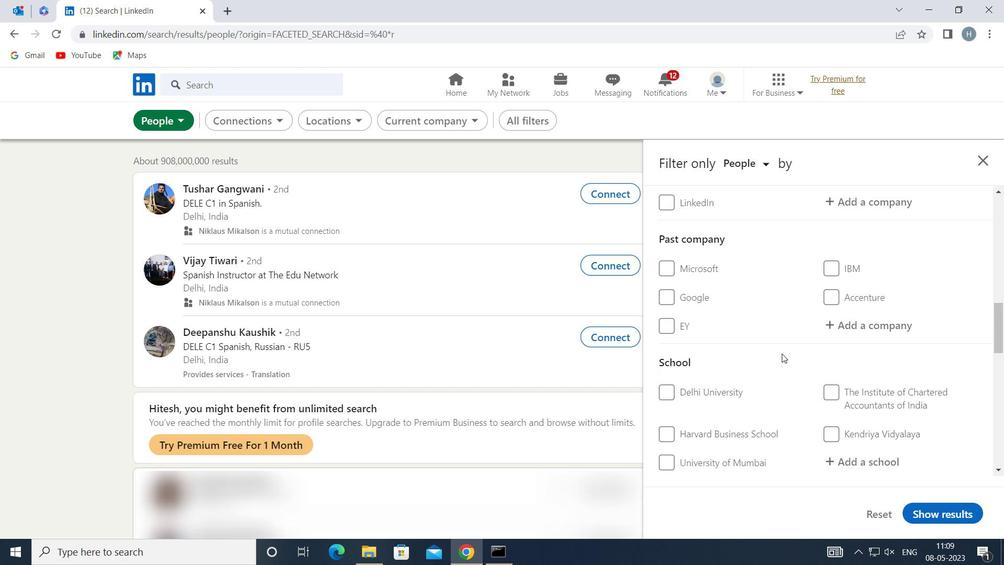 
Action: Mouse scrolled (782, 354) with delta (0, 0)
Screenshot: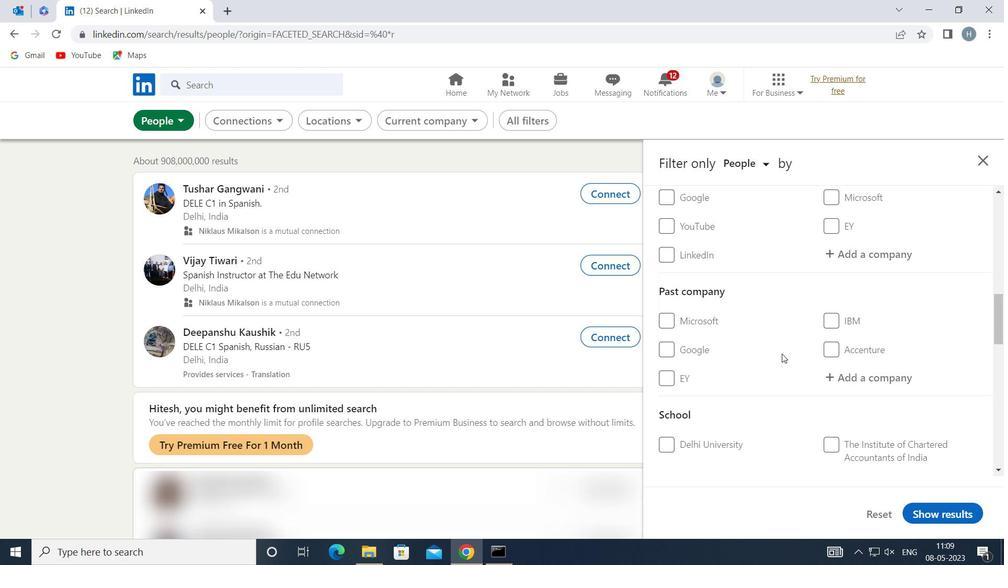 
Action: Mouse moved to (850, 352)
Screenshot: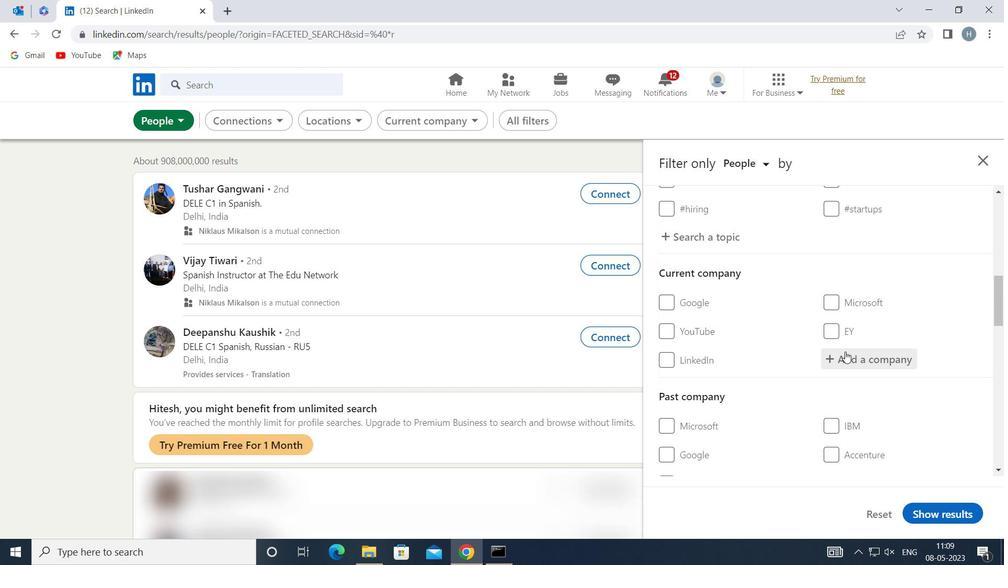 
Action: Mouse pressed left at (850, 352)
Screenshot: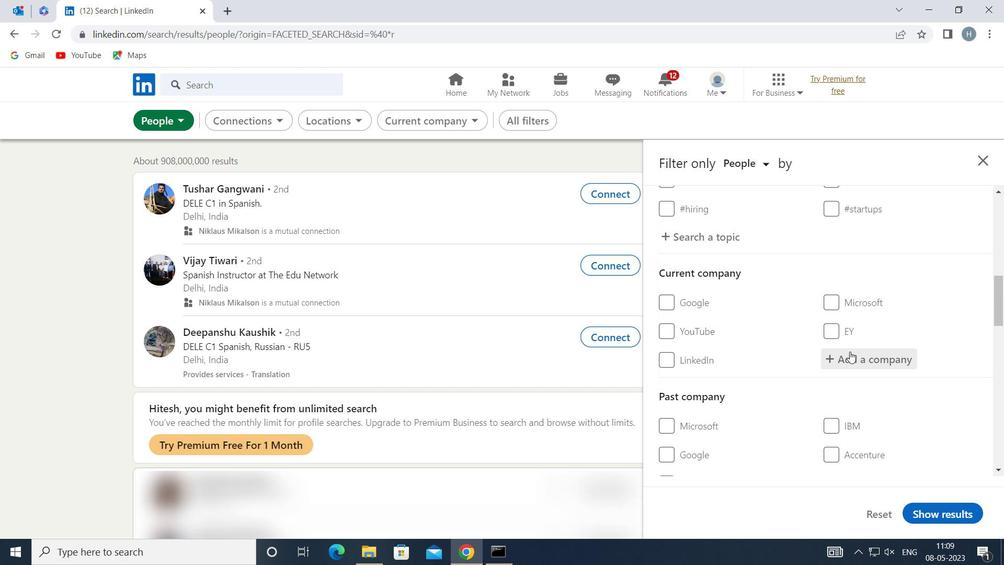 
Action: Key pressed <Key.shift>TATA<Key.space><Key.shift>PLAY<Key.space>
Screenshot: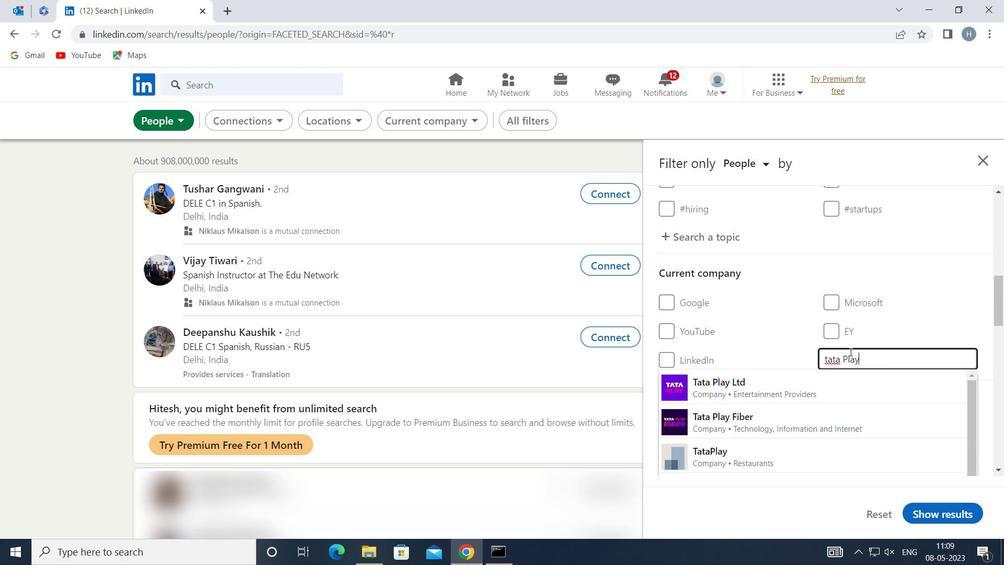 
Action: Mouse moved to (815, 377)
Screenshot: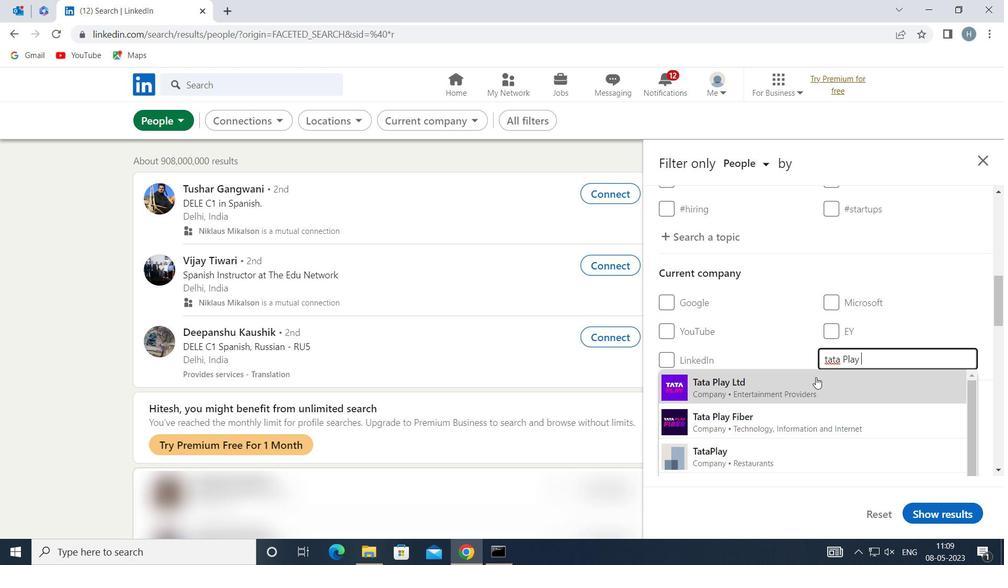 
Action: Mouse pressed left at (815, 377)
Screenshot: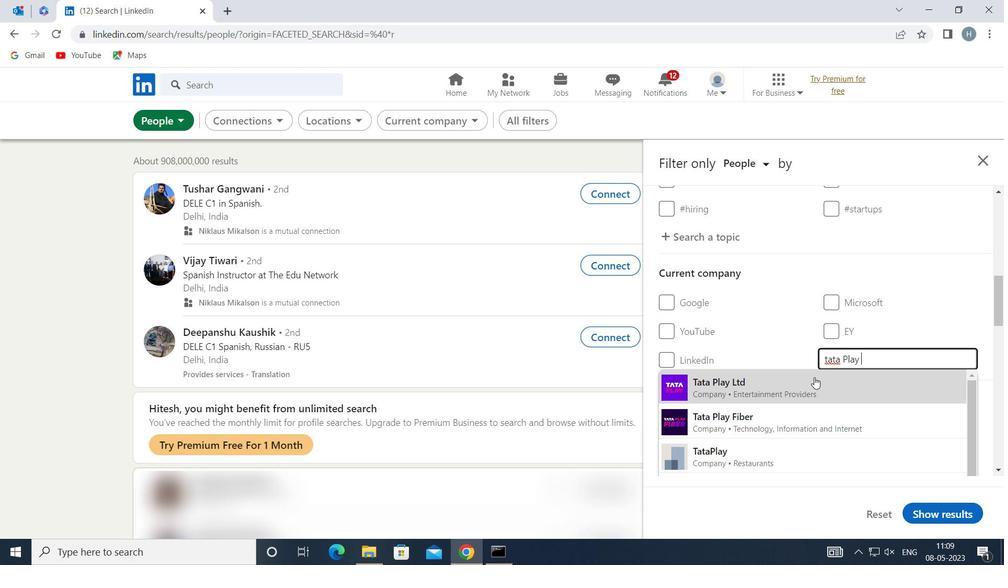 
Action: Mouse moved to (795, 365)
Screenshot: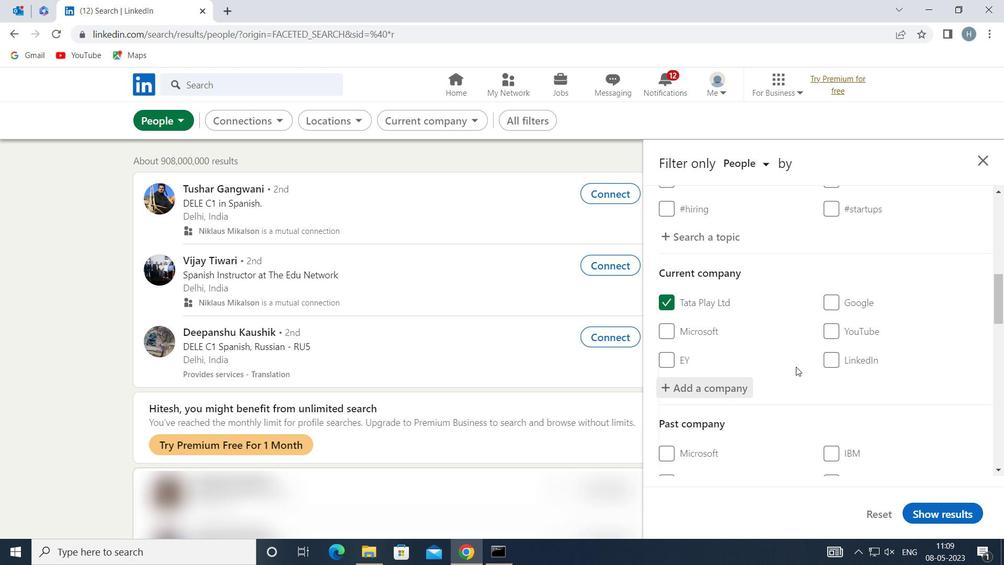 
Action: Mouse scrolled (795, 365) with delta (0, 0)
Screenshot: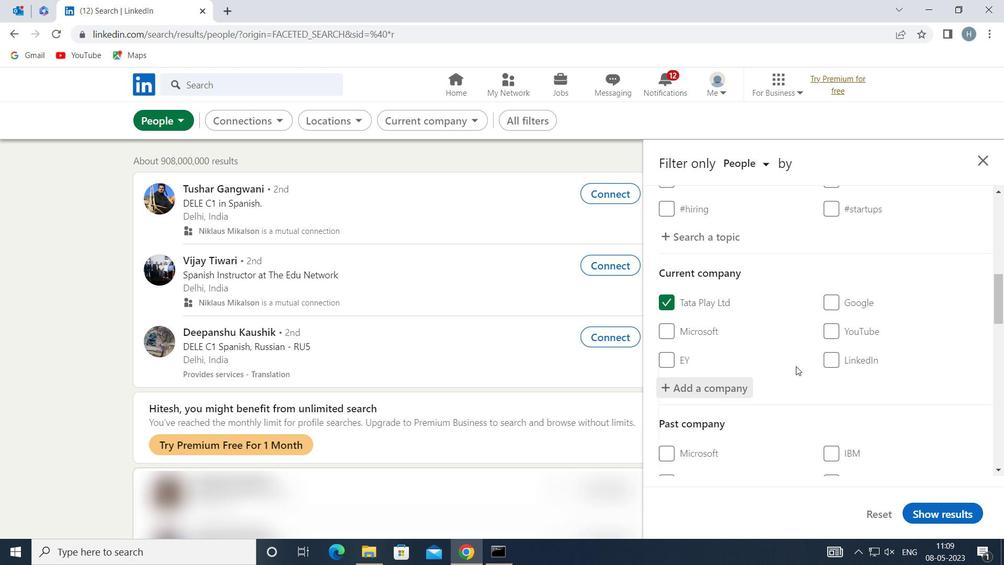 
Action: Mouse scrolled (795, 365) with delta (0, 0)
Screenshot: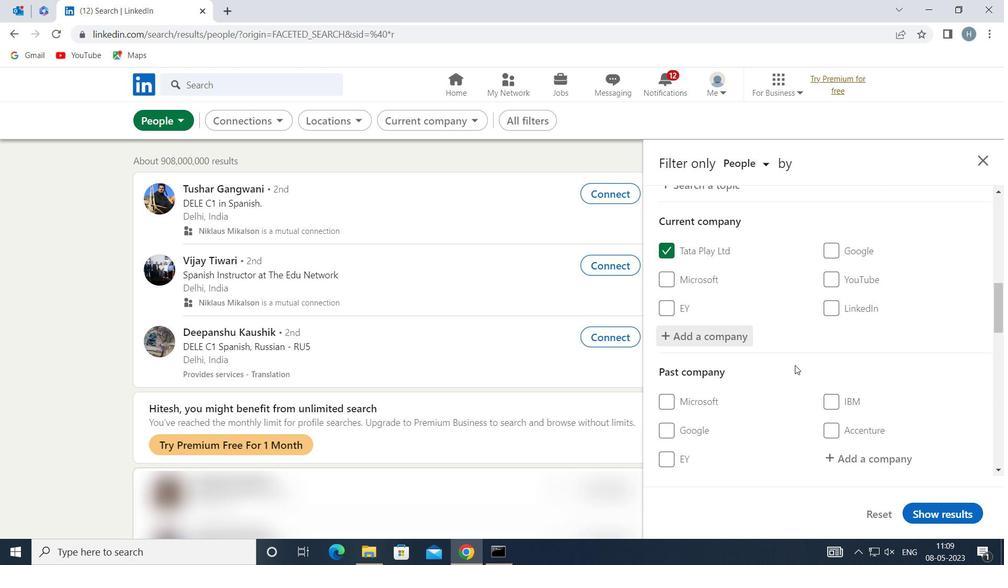 
Action: Mouse scrolled (795, 365) with delta (0, 0)
Screenshot: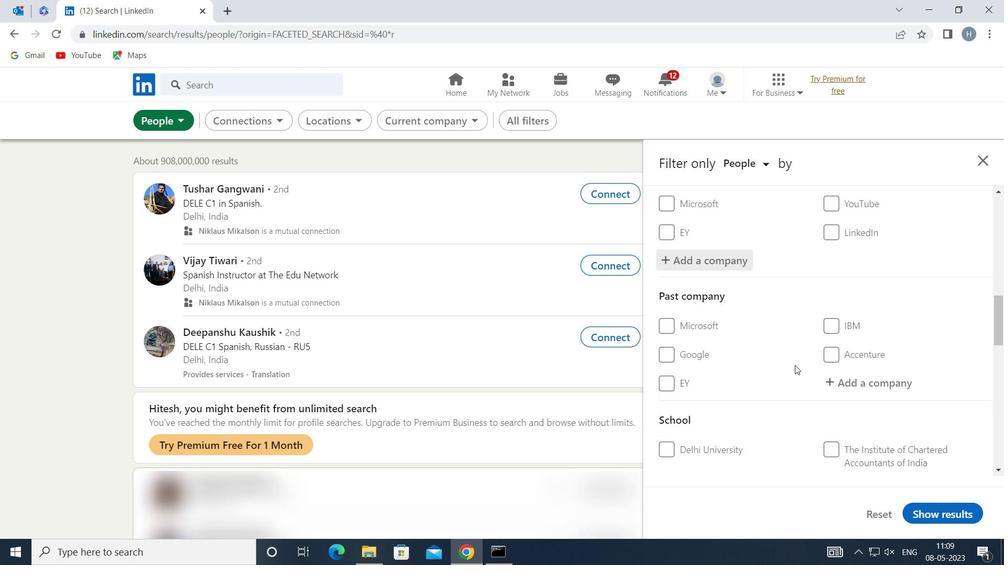 
Action: Mouse scrolled (795, 365) with delta (0, 0)
Screenshot: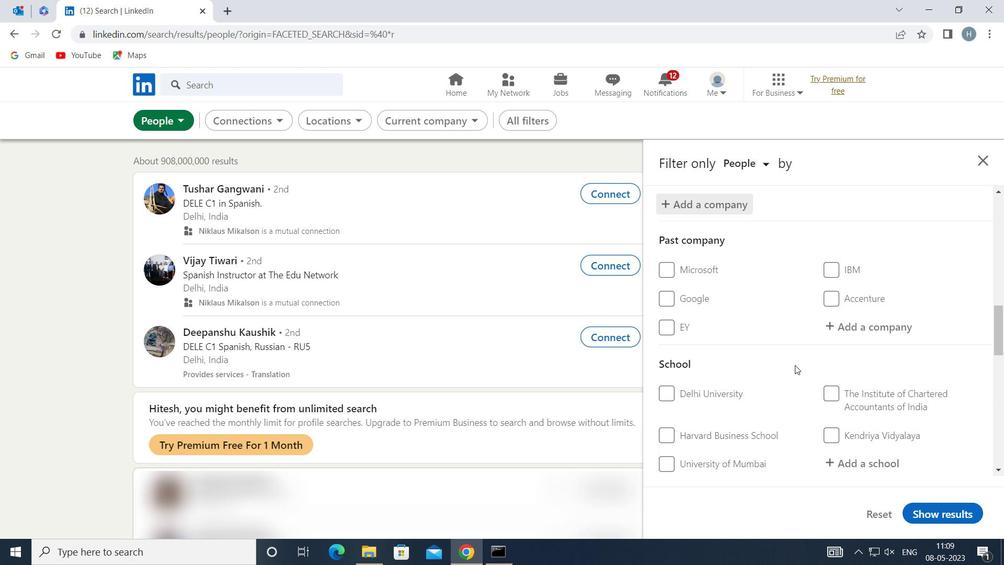 
Action: Mouse moved to (857, 381)
Screenshot: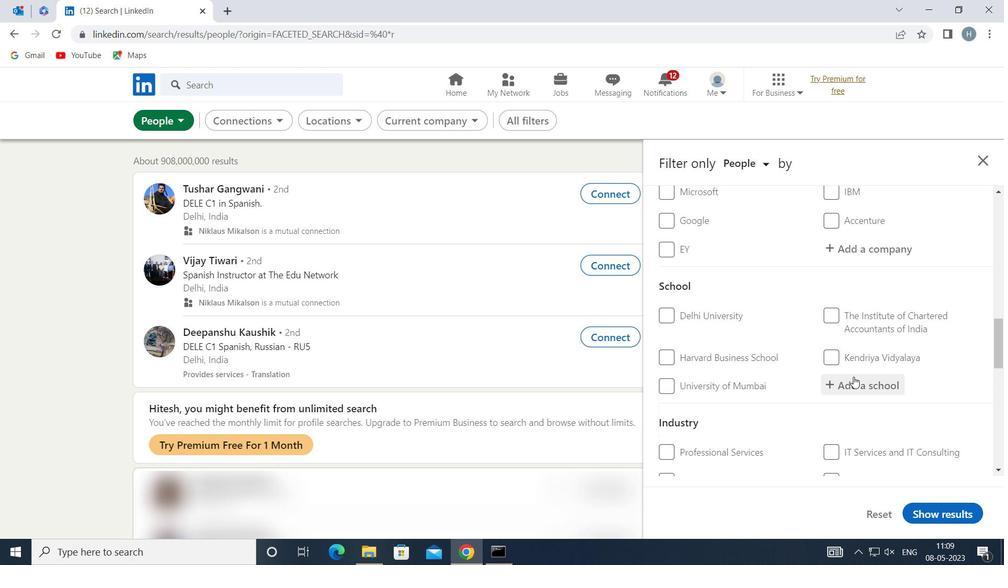 
Action: Mouse pressed left at (857, 381)
Screenshot: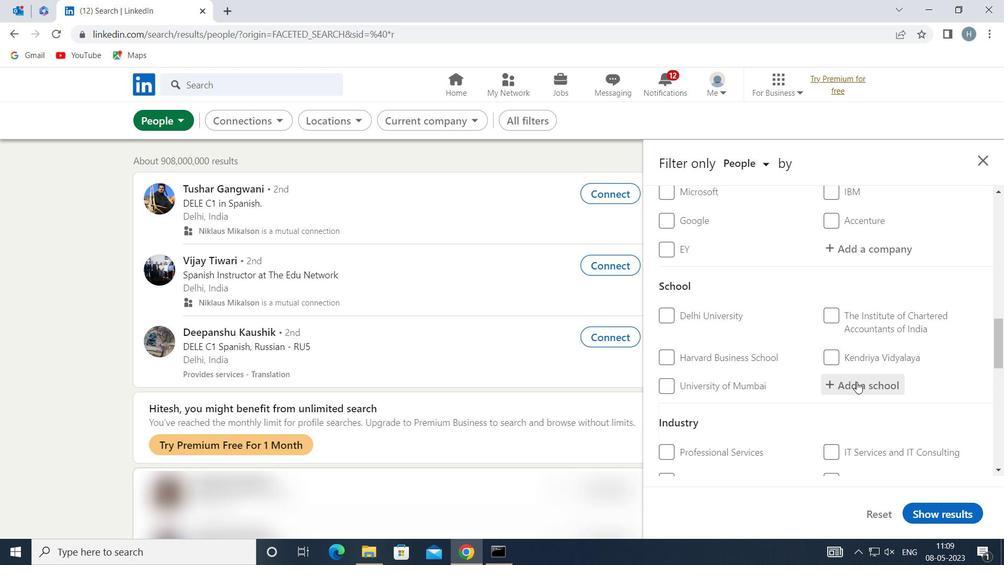 
Action: Mouse moved to (858, 381)
Screenshot: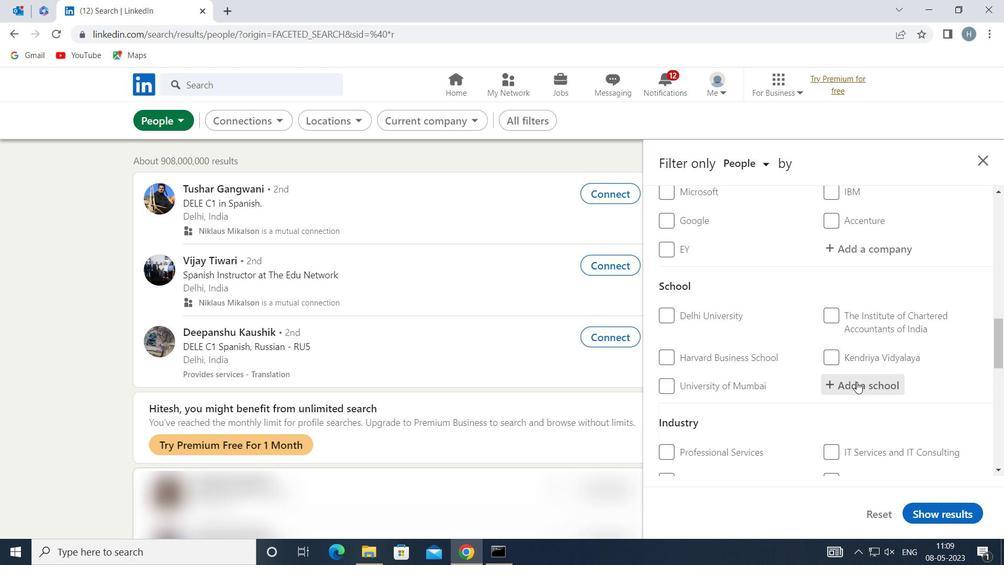 
Action: Key pressed <Key.shift>MAHARISHI<Key.space><Key.shift>DAYA
Screenshot: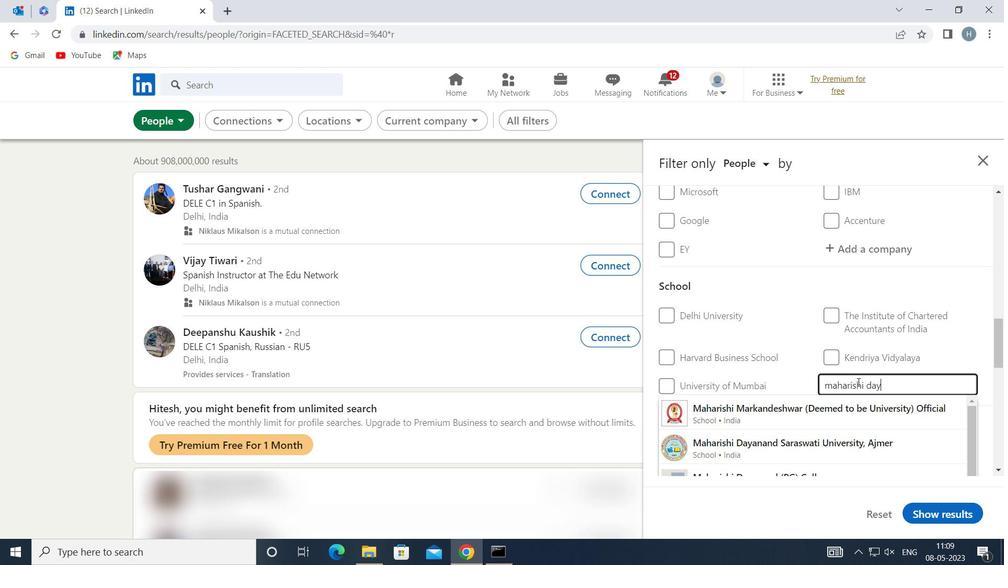 
Action: Mouse moved to (870, 410)
Screenshot: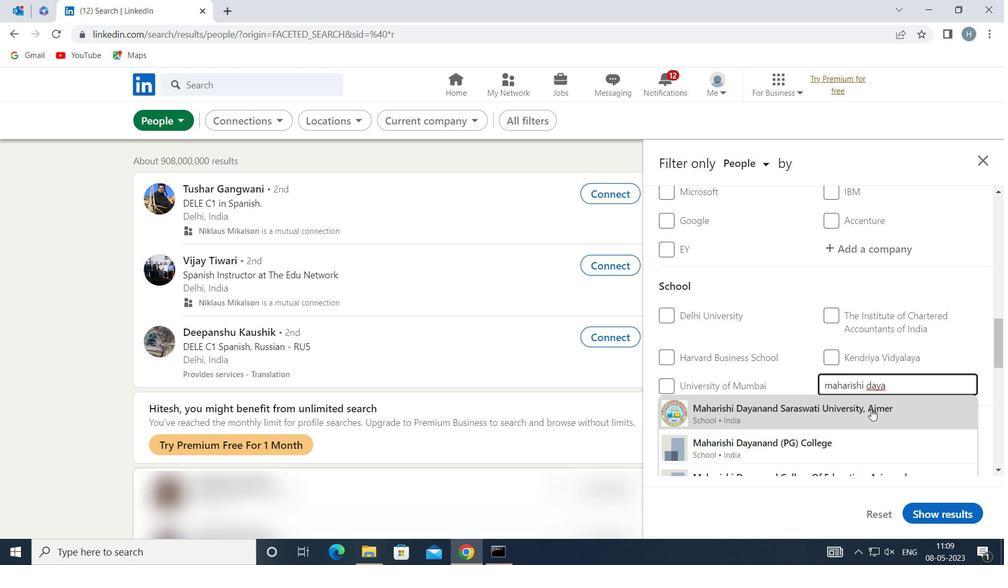 
Action: Mouse pressed left at (870, 410)
Screenshot: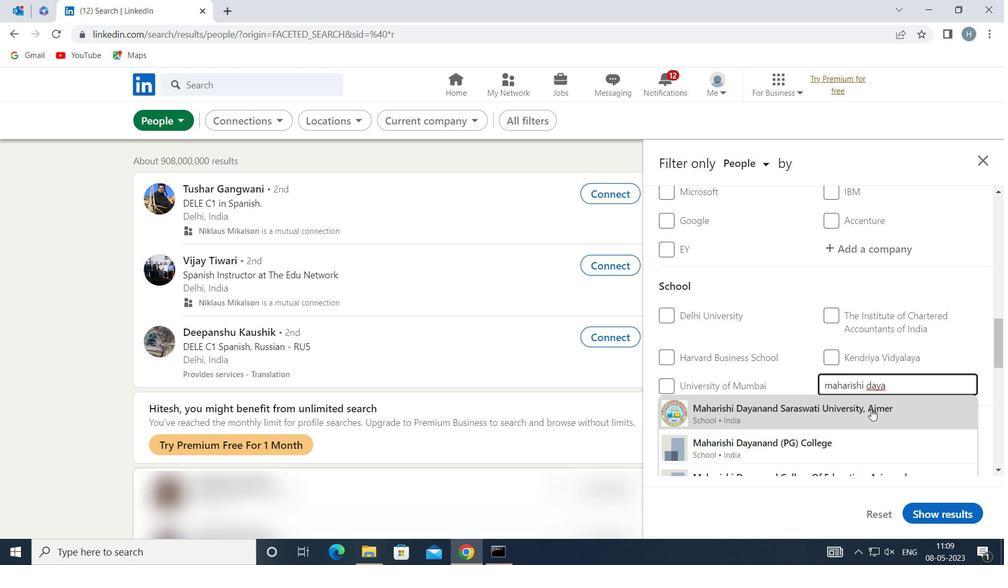 
Action: Mouse moved to (836, 393)
Screenshot: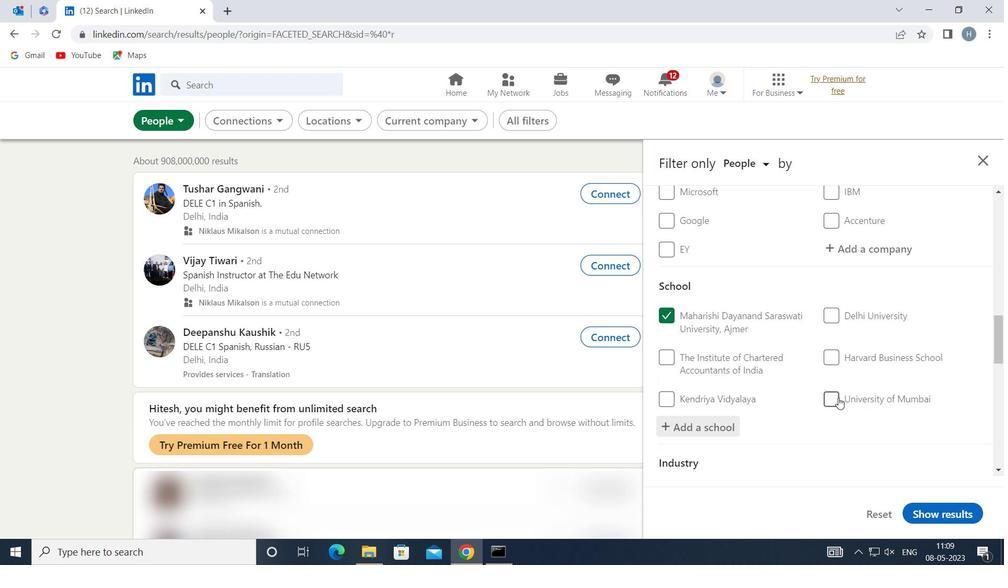 
Action: Mouse scrolled (836, 392) with delta (0, 0)
Screenshot: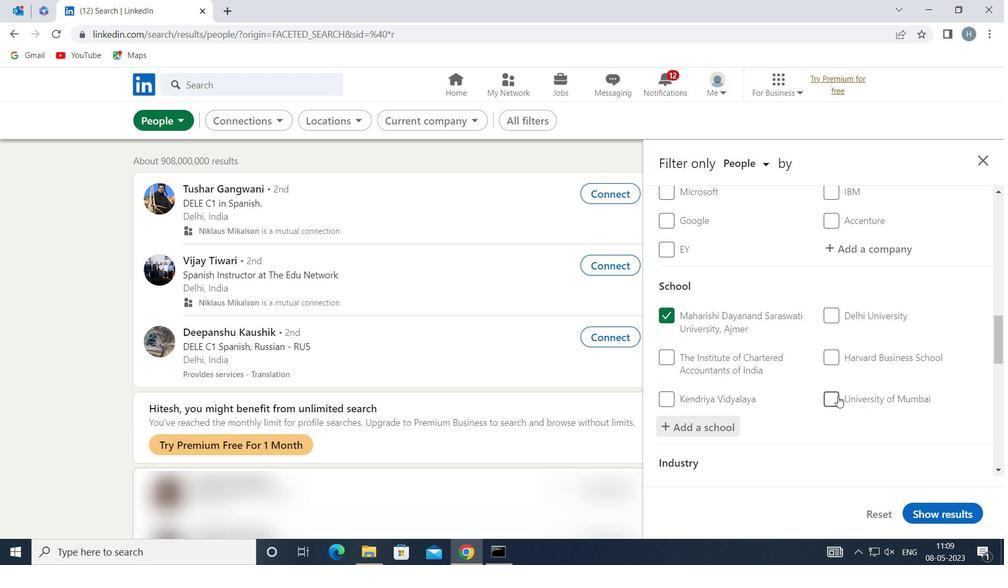 
Action: Mouse moved to (832, 386)
Screenshot: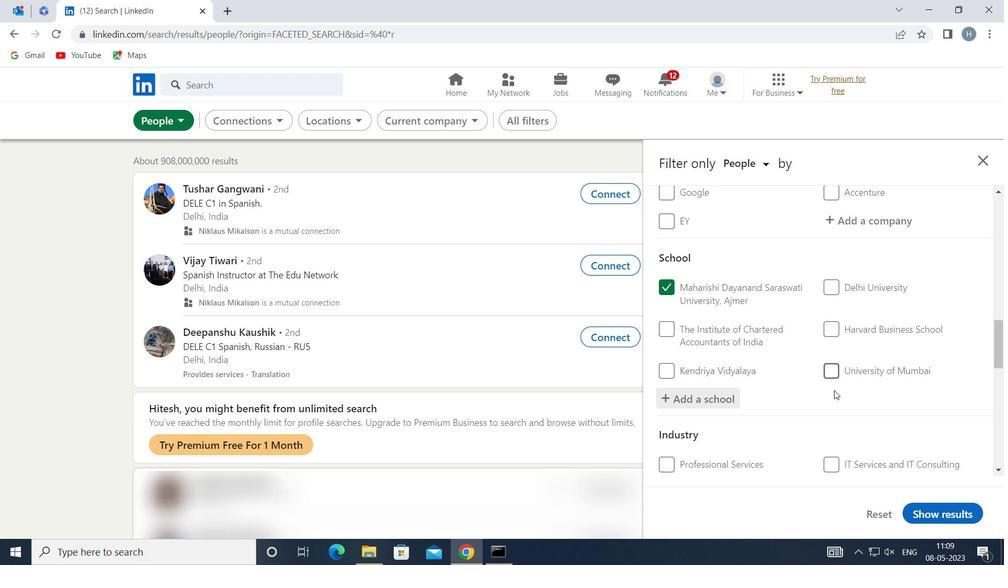 
Action: Mouse scrolled (832, 386) with delta (0, 0)
Screenshot: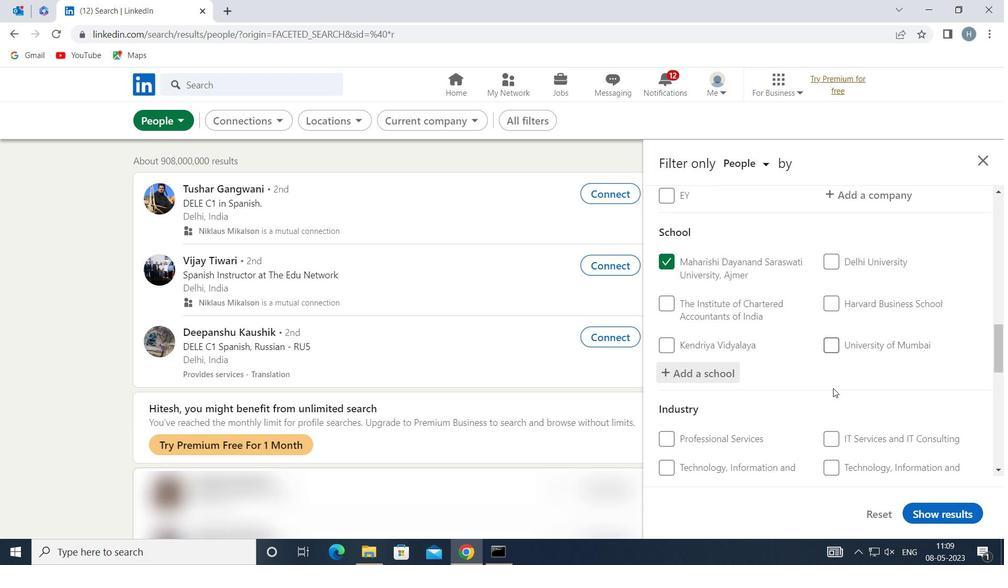 
Action: Mouse moved to (832, 386)
Screenshot: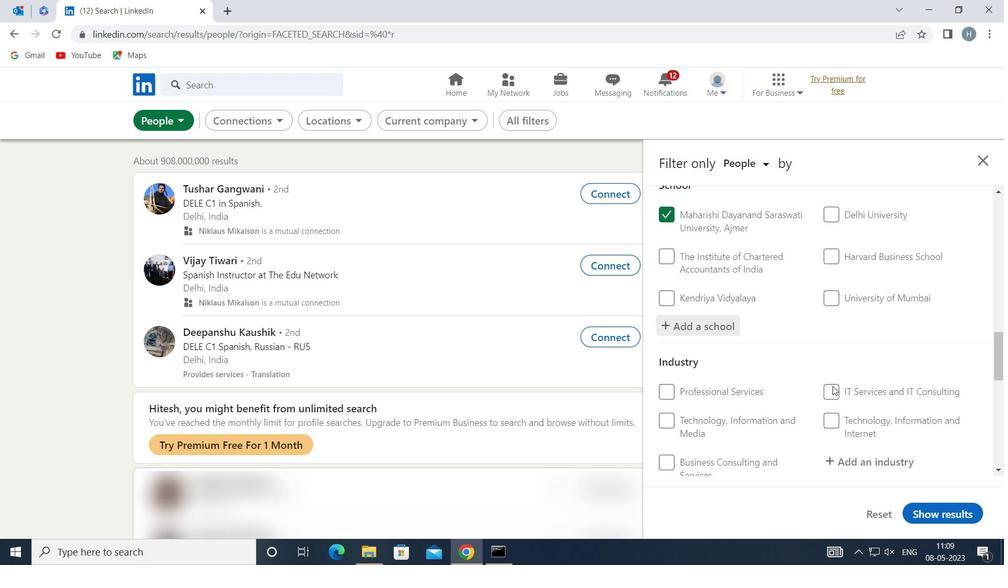 
Action: Mouse scrolled (832, 385) with delta (0, 0)
Screenshot: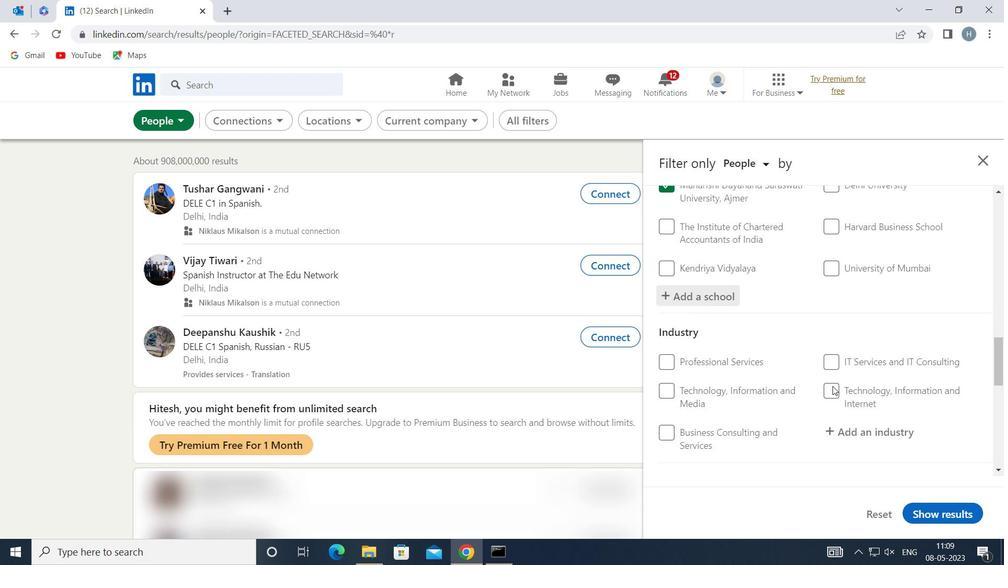 
Action: Mouse moved to (873, 365)
Screenshot: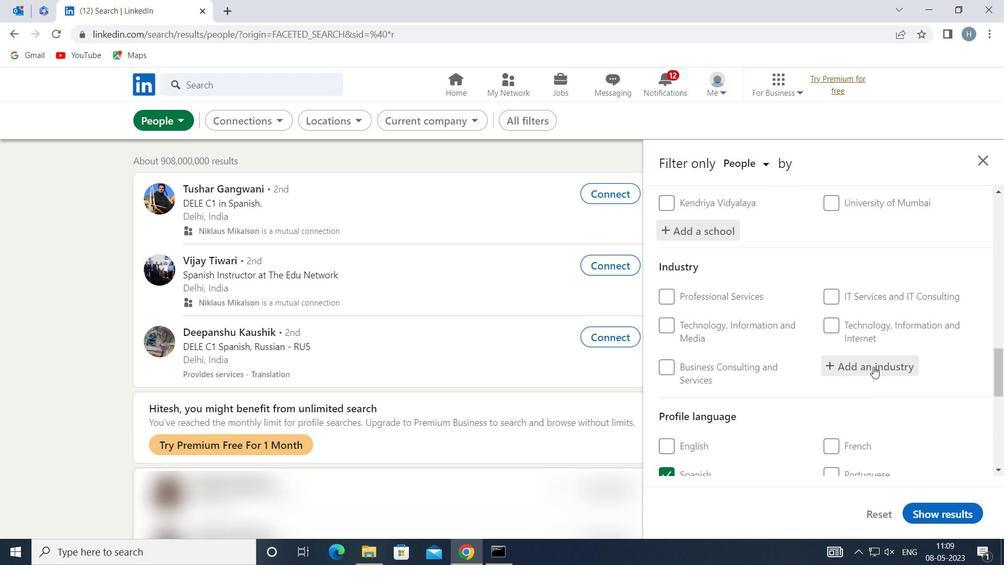 
Action: Mouse pressed left at (873, 365)
Screenshot: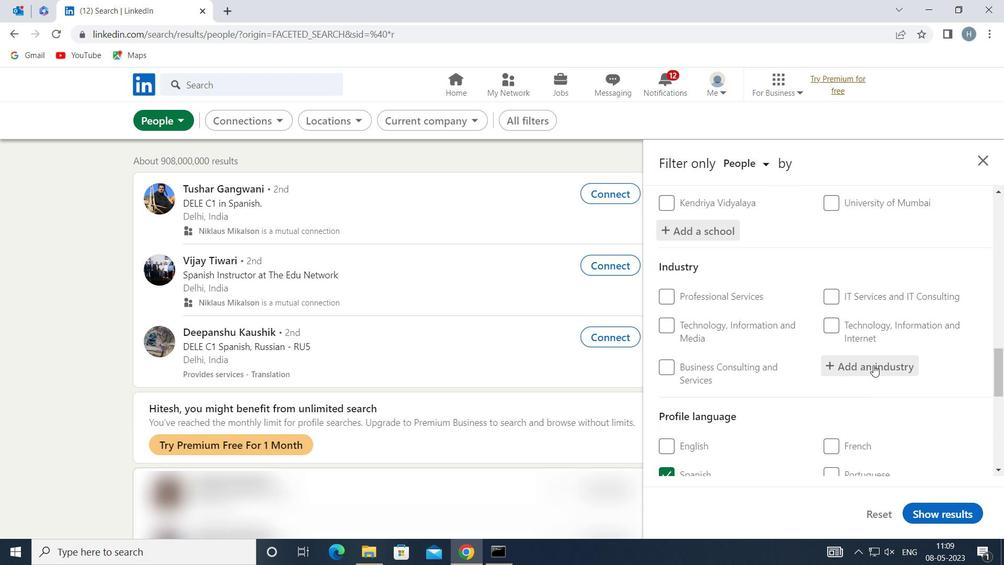 
Action: Key pressed <Key.shift>COMMUNITY<Key.space><Key.shift>SER
Screenshot: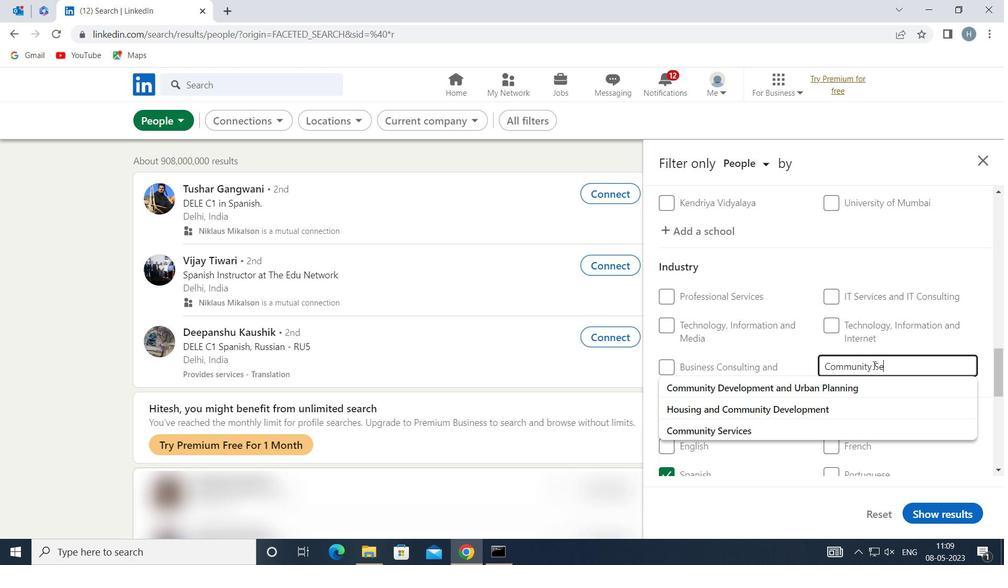 
Action: Mouse moved to (787, 384)
Screenshot: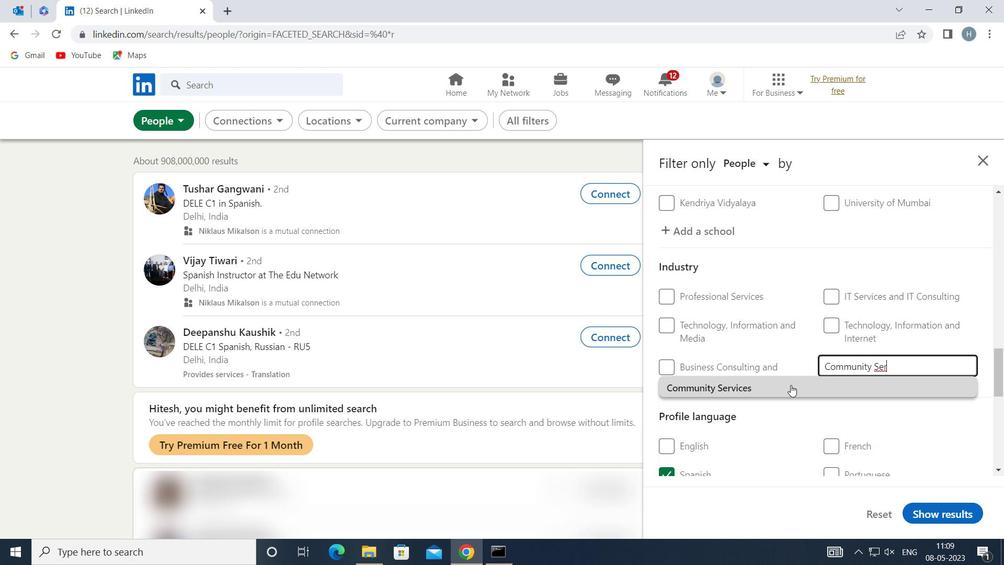
Action: Mouse pressed left at (787, 384)
Screenshot: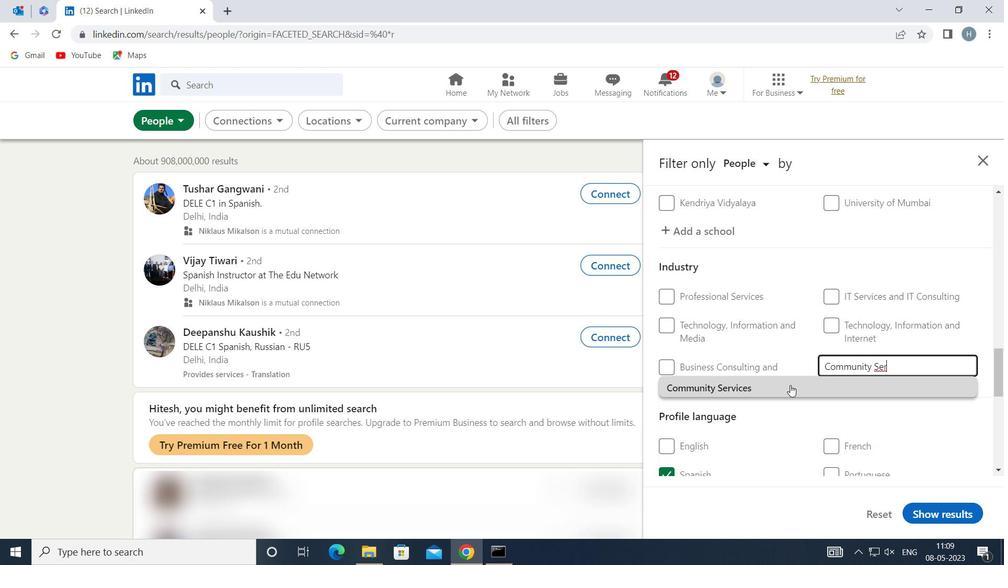 
Action: Mouse moved to (787, 382)
Screenshot: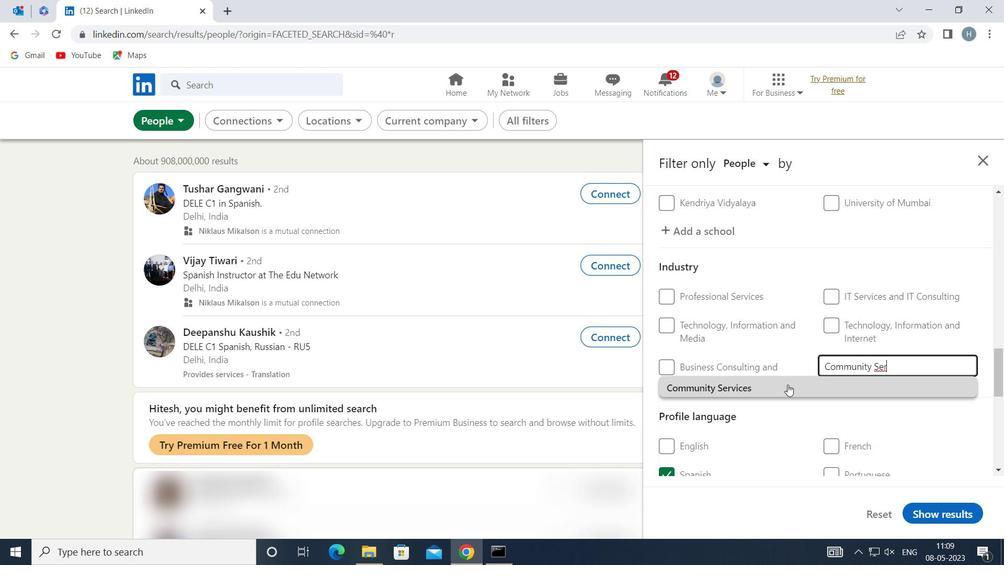
Action: Mouse scrolled (787, 382) with delta (0, 0)
Screenshot: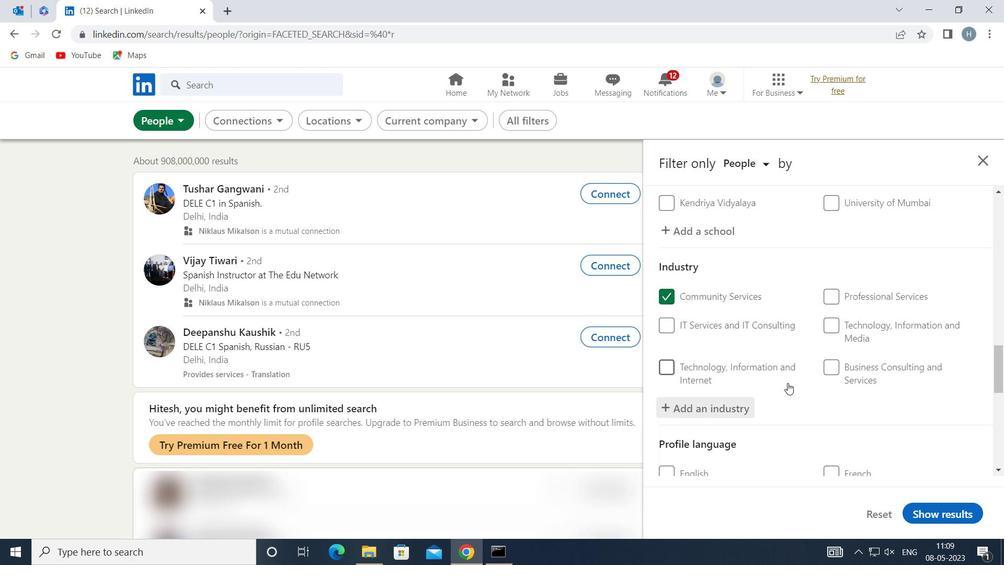 
Action: Mouse moved to (788, 381)
Screenshot: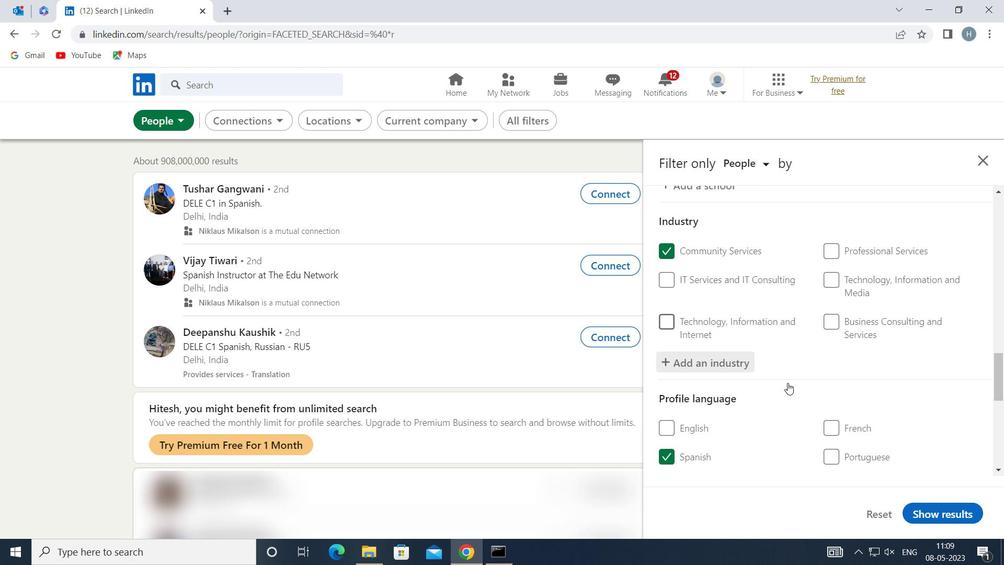 
Action: Mouse scrolled (788, 381) with delta (0, 0)
Screenshot: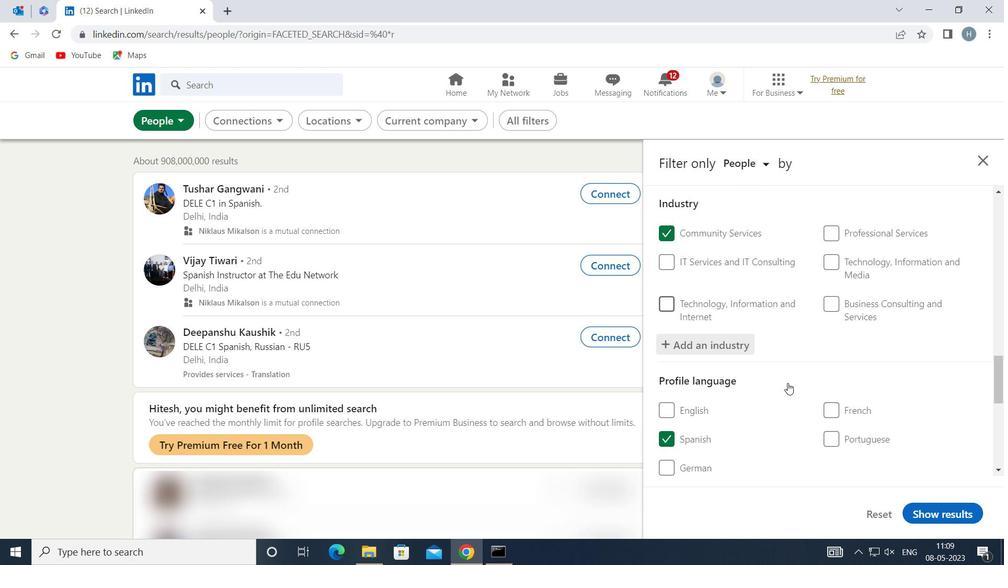
Action: Mouse moved to (792, 376)
Screenshot: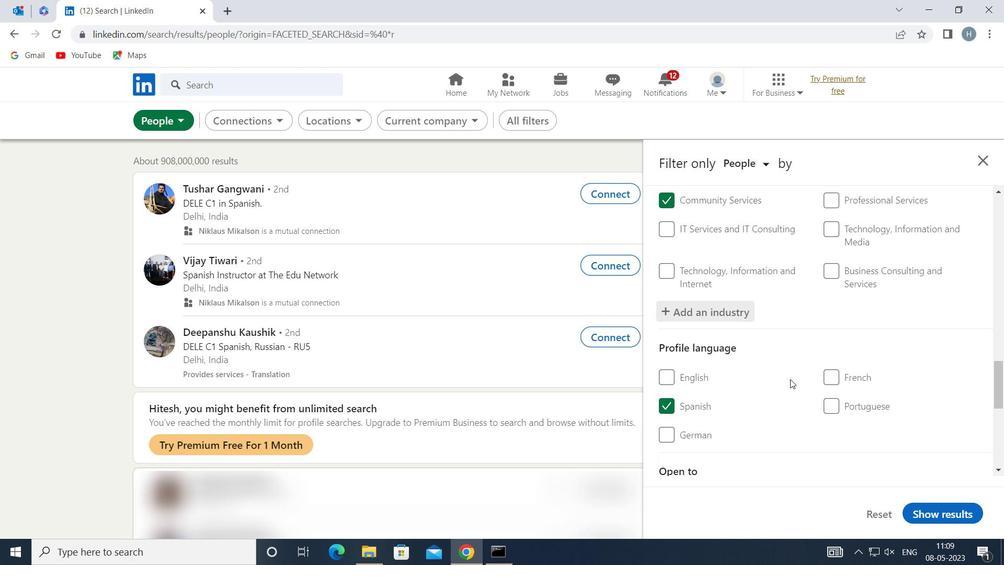 
Action: Mouse scrolled (792, 376) with delta (0, 0)
Screenshot: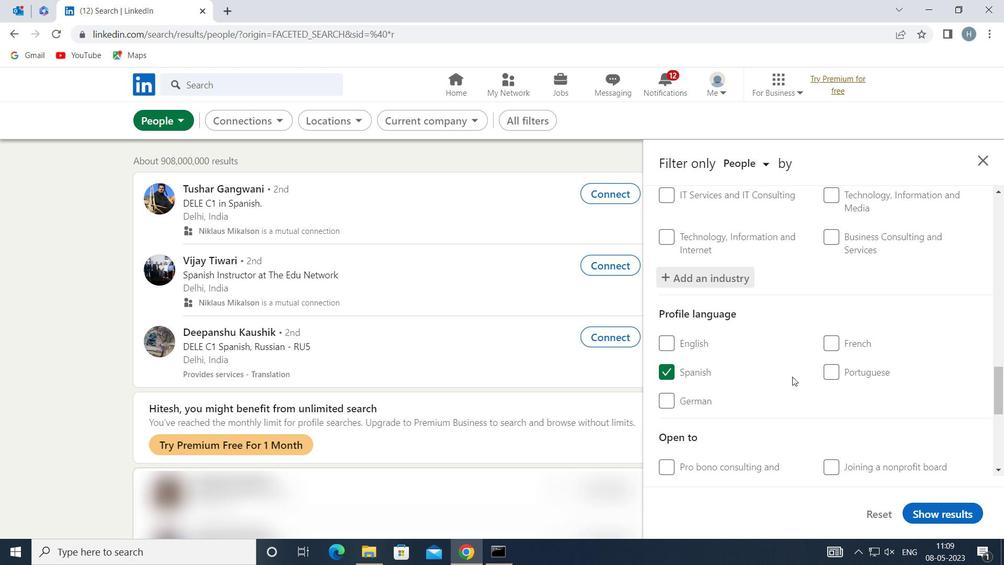 
Action: Mouse scrolled (792, 376) with delta (0, 0)
Screenshot: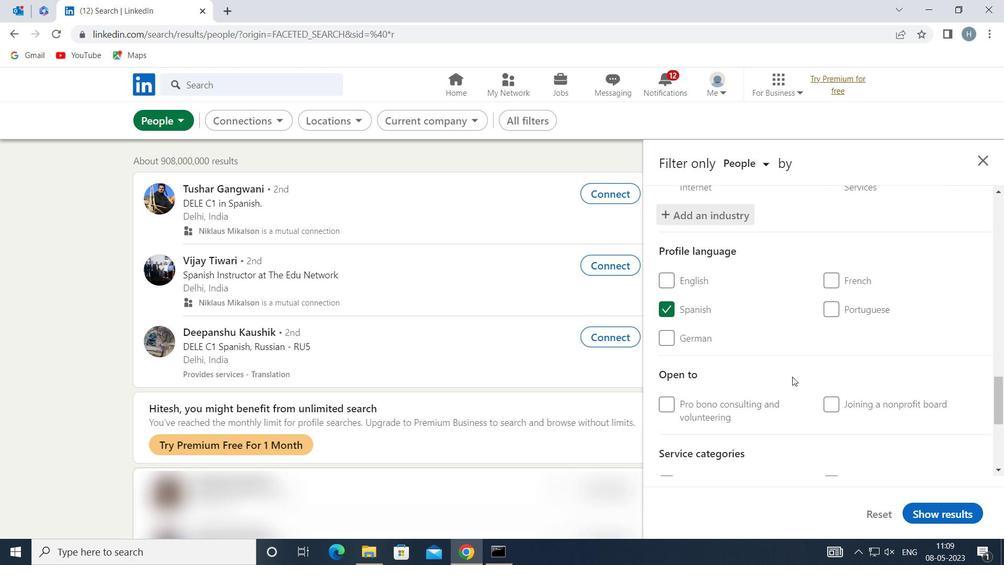 
Action: Mouse scrolled (792, 376) with delta (0, 0)
Screenshot: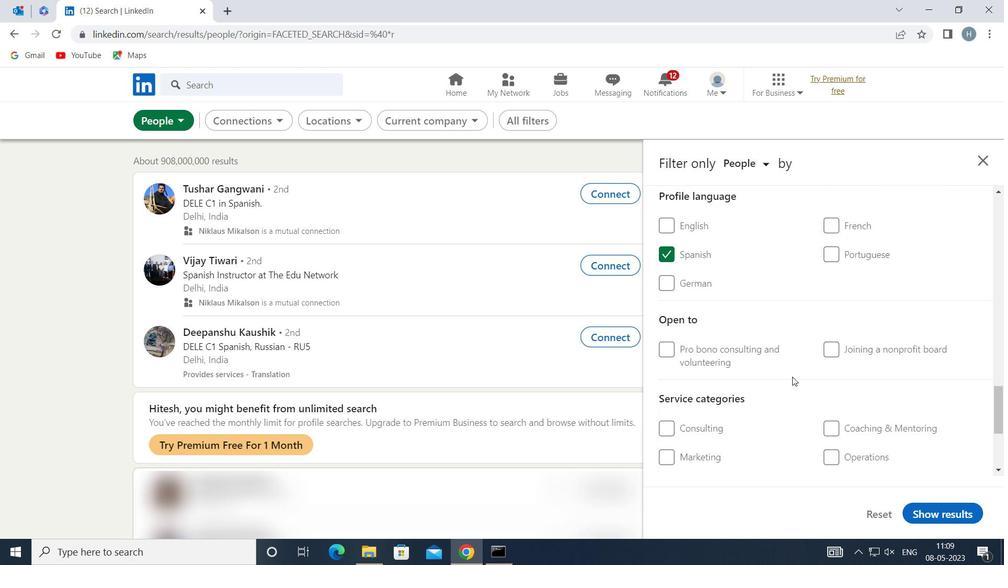 
Action: Mouse moved to (796, 374)
Screenshot: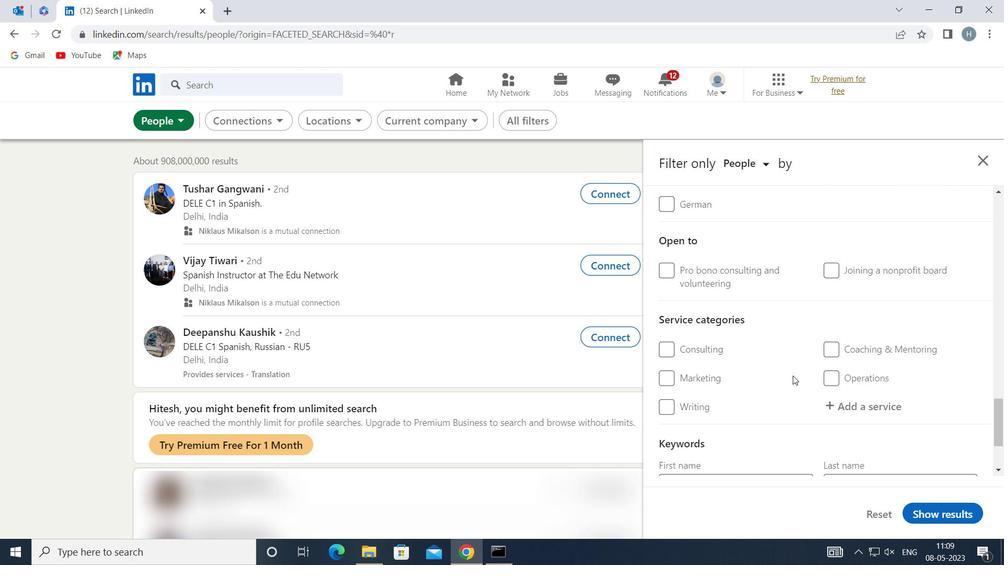 
Action: Mouse scrolled (796, 373) with delta (0, 0)
Screenshot: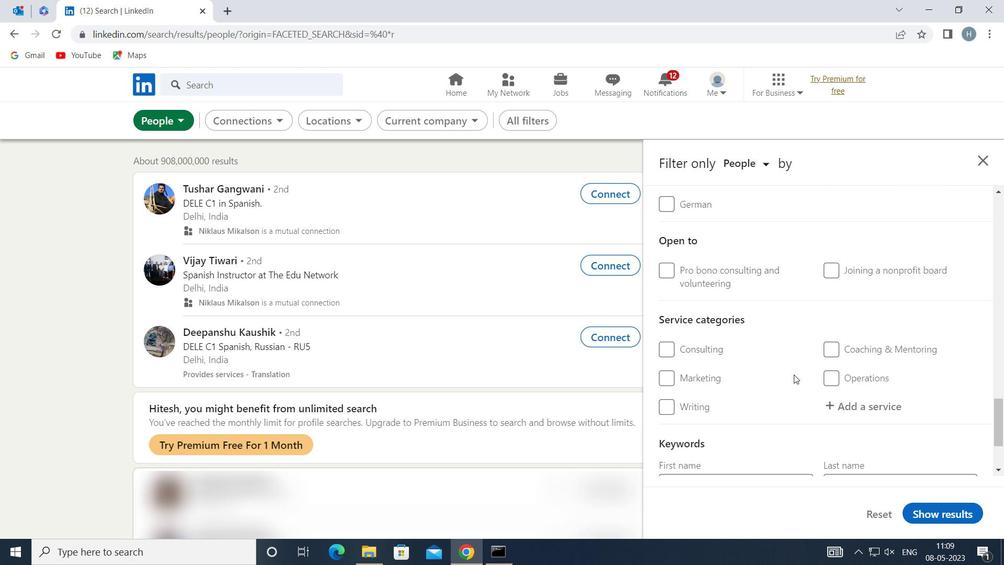 
Action: Mouse moved to (860, 337)
Screenshot: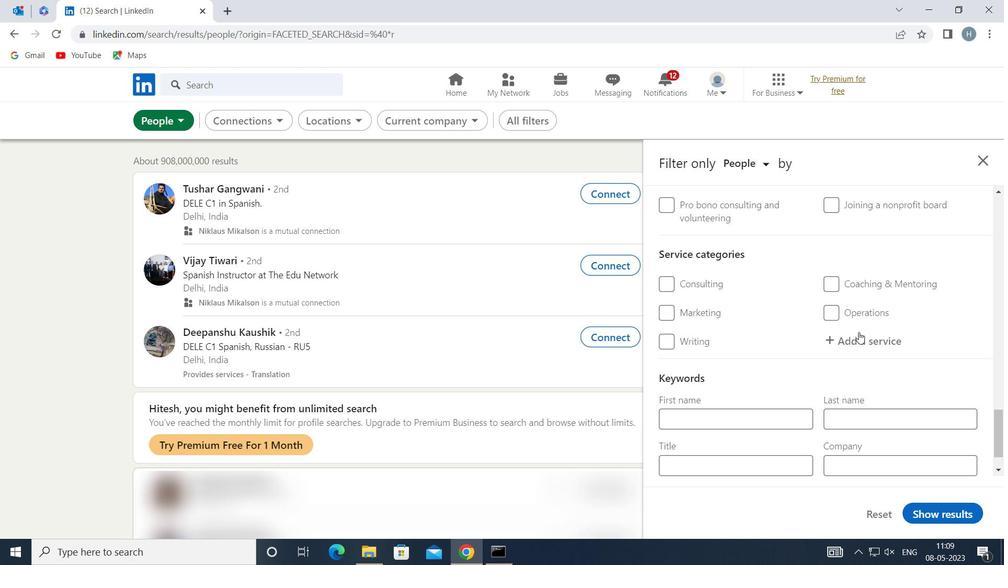
Action: Mouse pressed left at (860, 337)
Screenshot: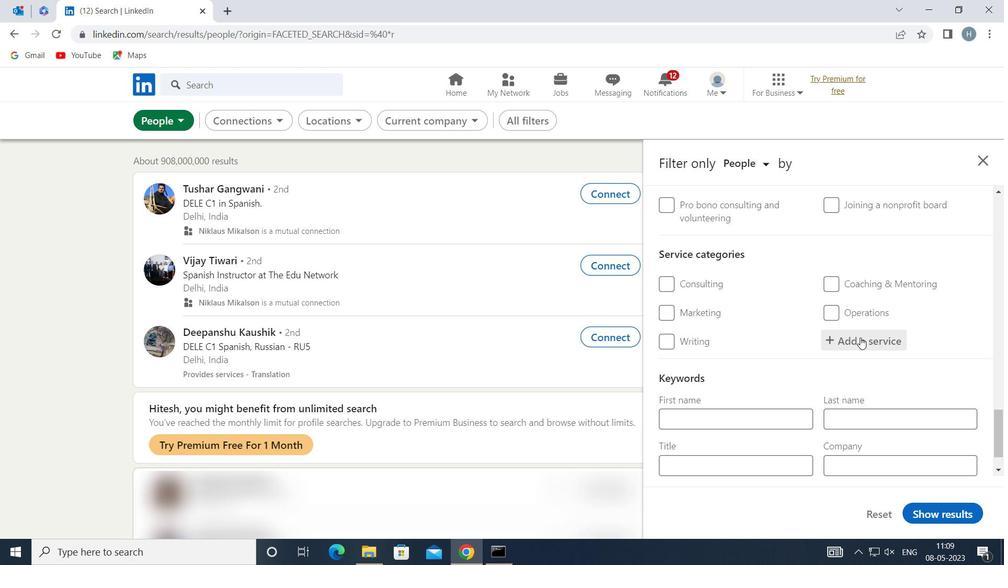 
Action: Mouse moved to (861, 337)
Screenshot: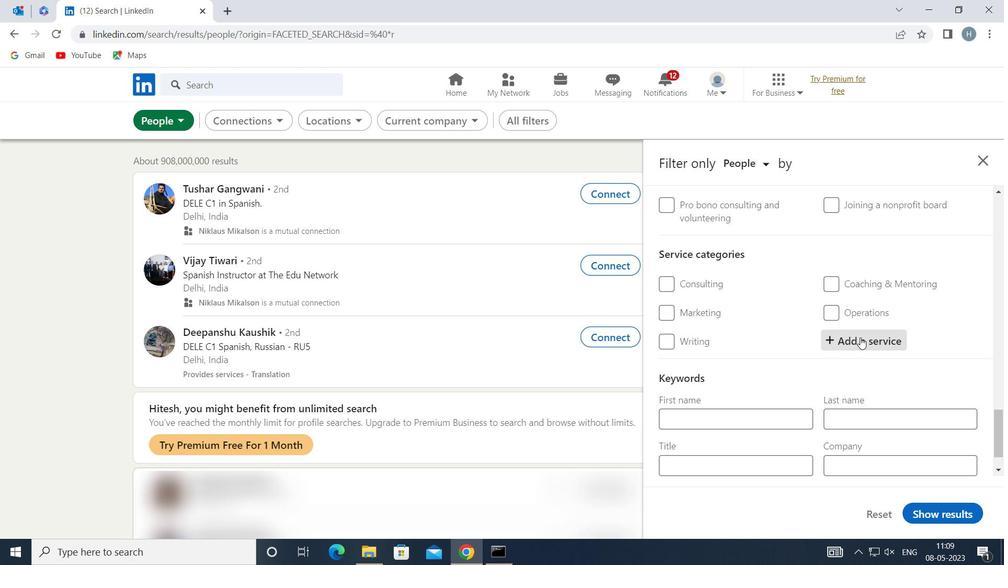 
Action: Key pressed <Key.shift>DIGITAL<Key.space><Key.shift>M
Screenshot: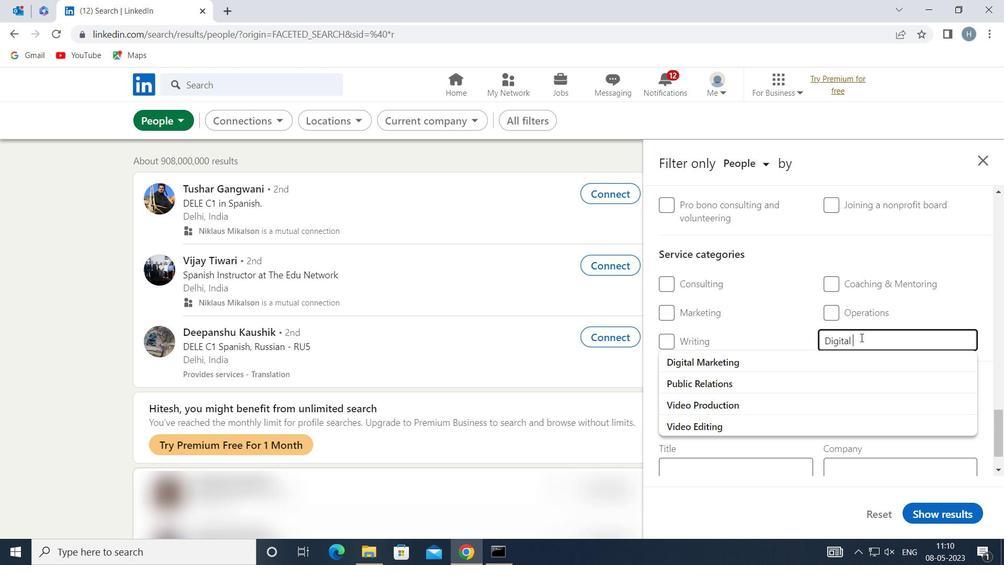 
Action: Mouse moved to (792, 362)
Screenshot: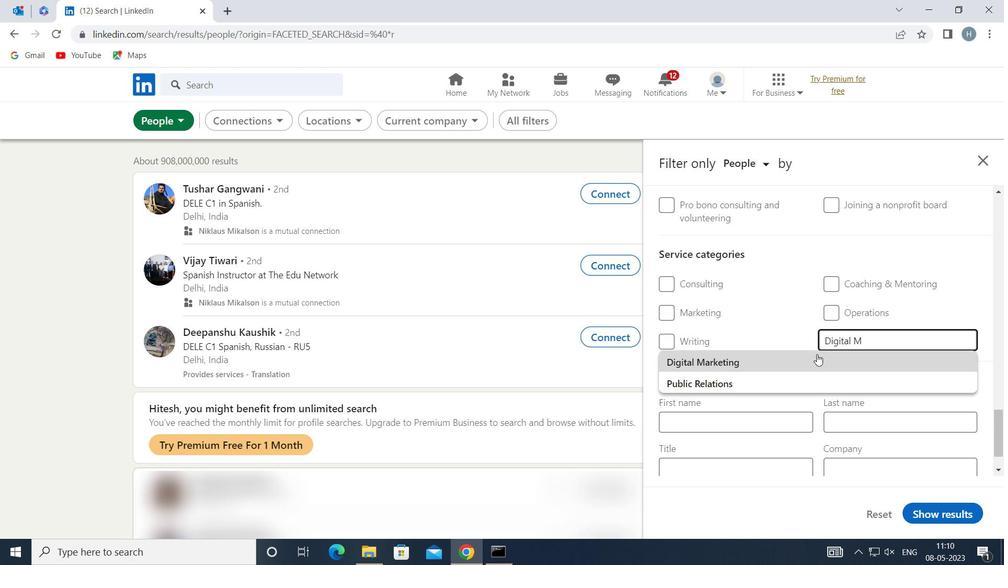 
Action: Mouse pressed left at (792, 362)
Screenshot: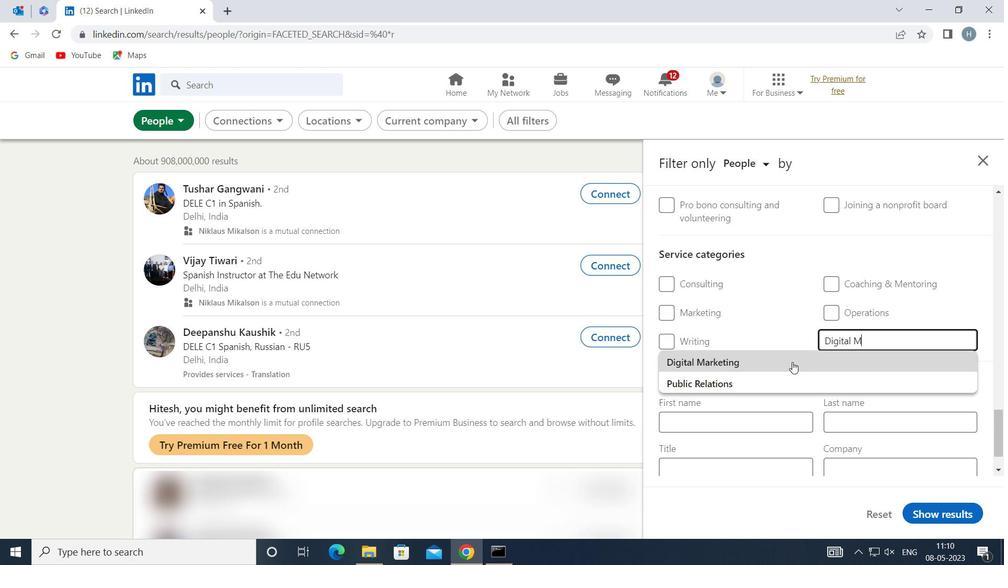 
Action: Mouse moved to (790, 356)
Screenshot: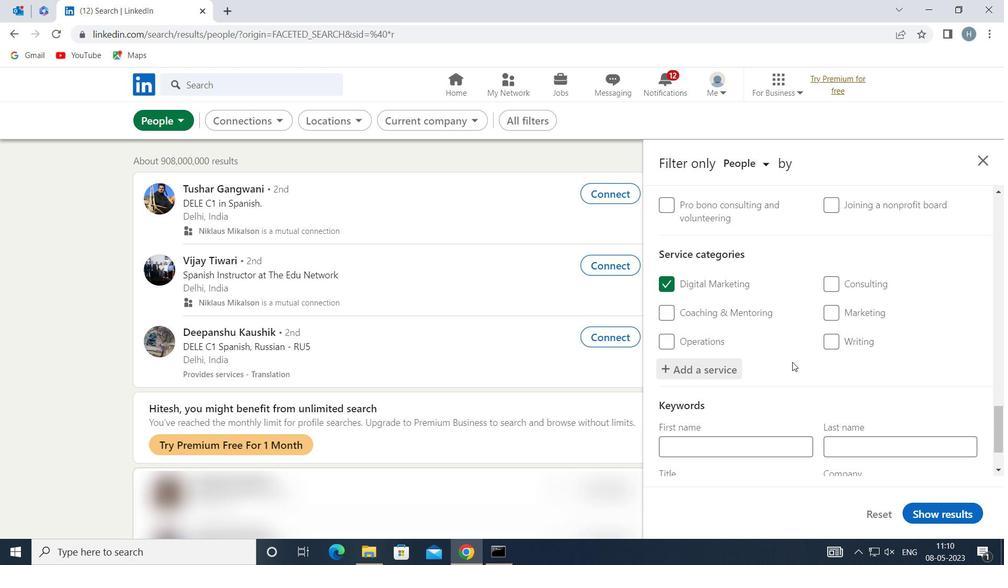 
Action: Mouse scrolled (790, 355) with delta (0, 0)
Screenshot: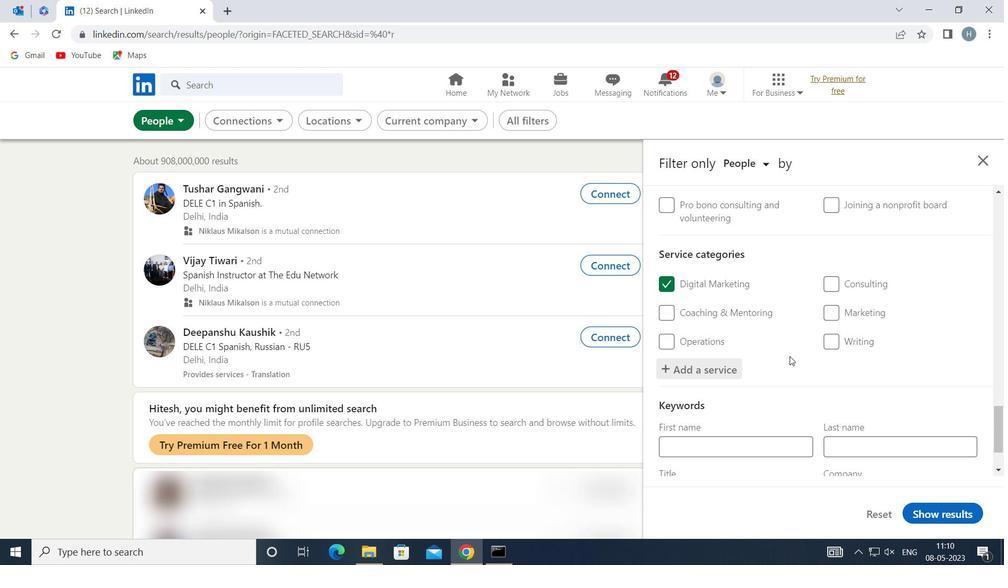 
Action: Mouse scrolled (790, 355) with delta (0, 0)
Screenshot: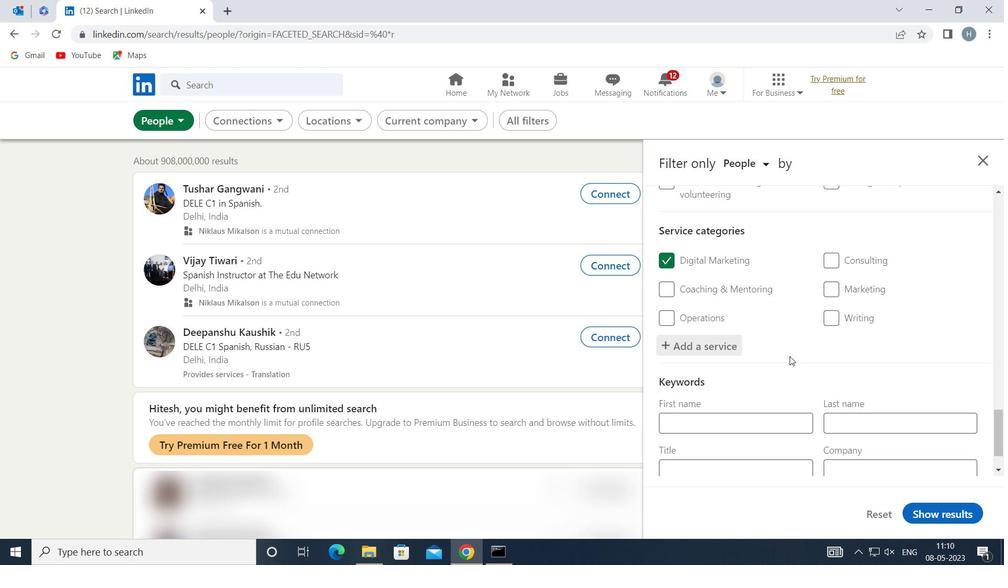 
Action: Mouse scrolled (790, 355) with delta (0, 0)
Screenshot: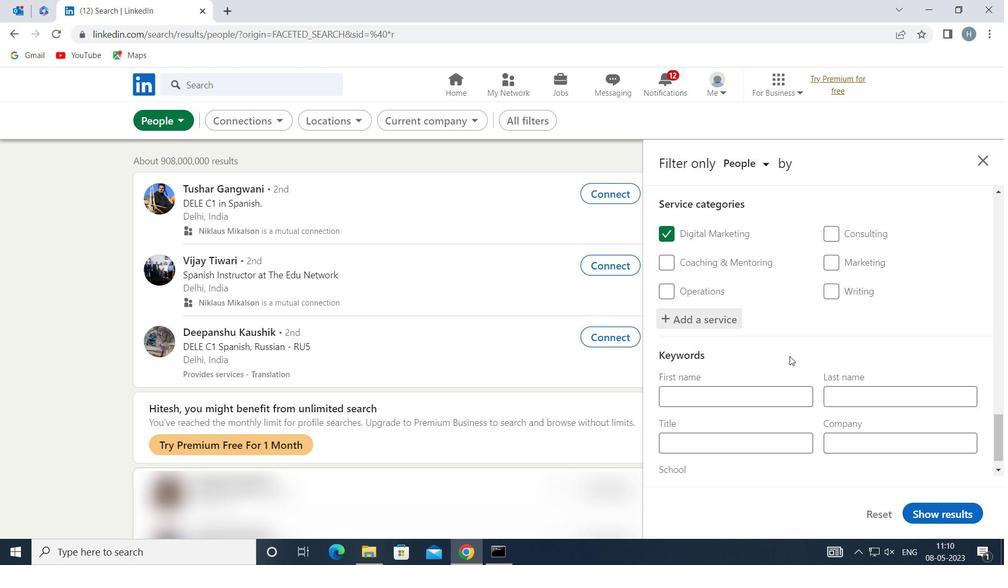 
Action: Mouse moved to (794, 413)
Screenshot: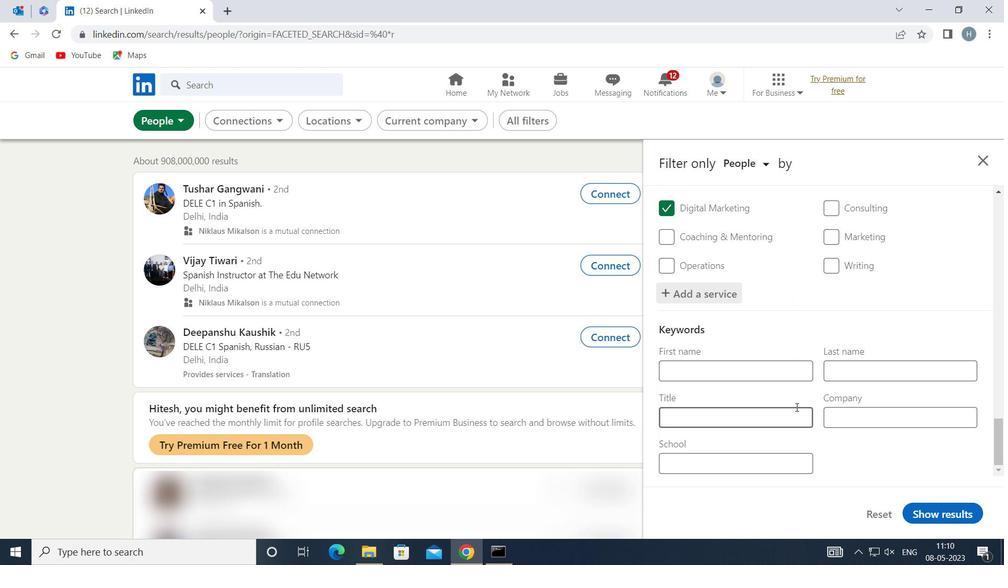 
Action: Mouse pressed left at (794, 413)
Screenshot: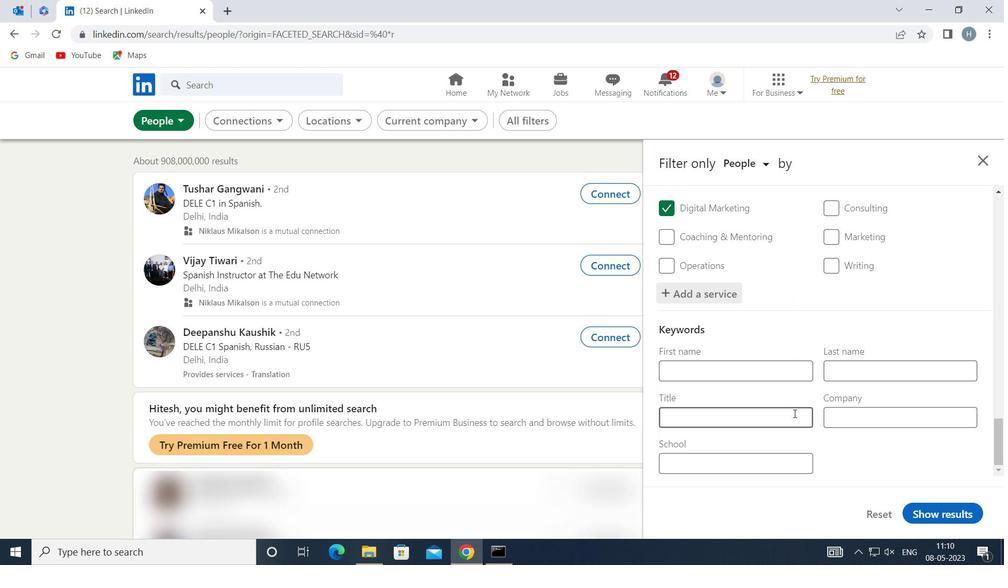 
Action: Key pressed <Key.shift>MANAGING<Key.space><Key.shift>MEMBER
Screenshot: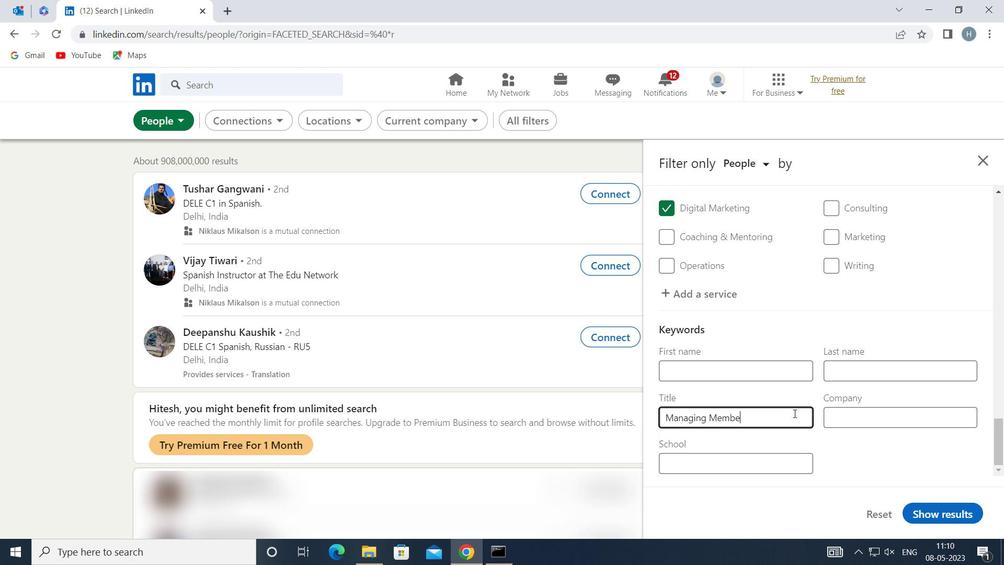 
Action: Mouse moved to (946, 512)
Screenshot: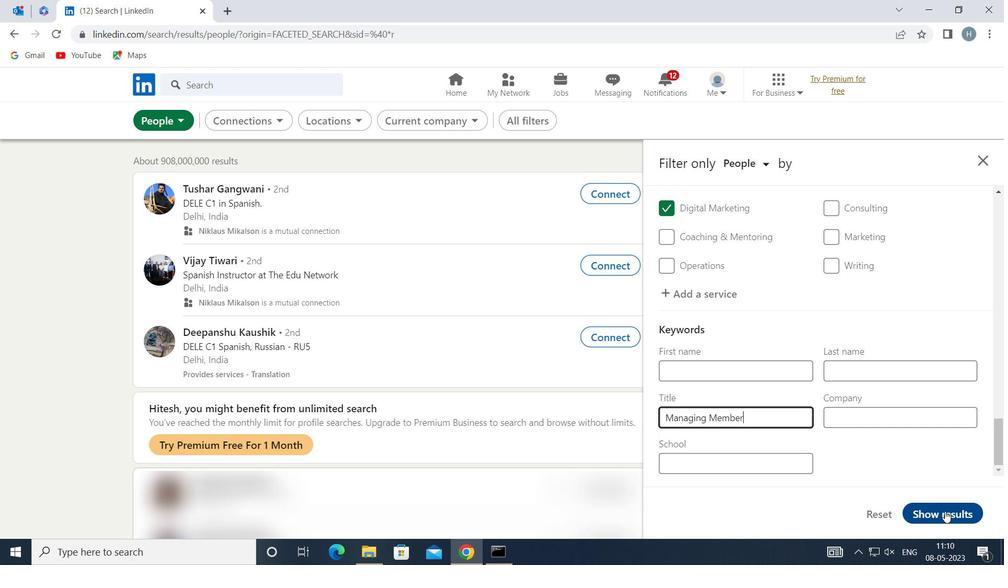 
Action: Mouse pressed left at (946, 512)
Screenshot: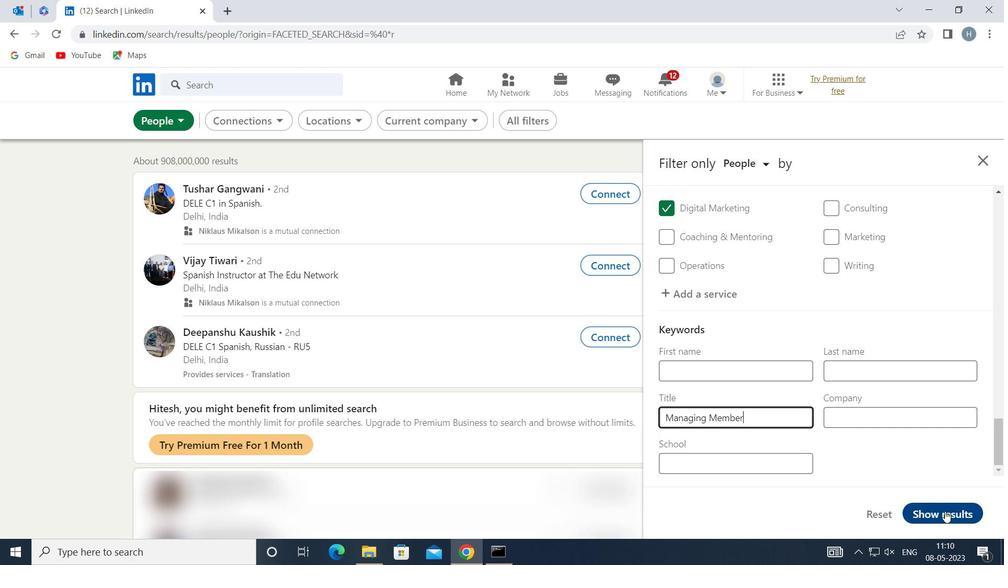 
Action: Mouse moved to (797, 376)
Screenshot: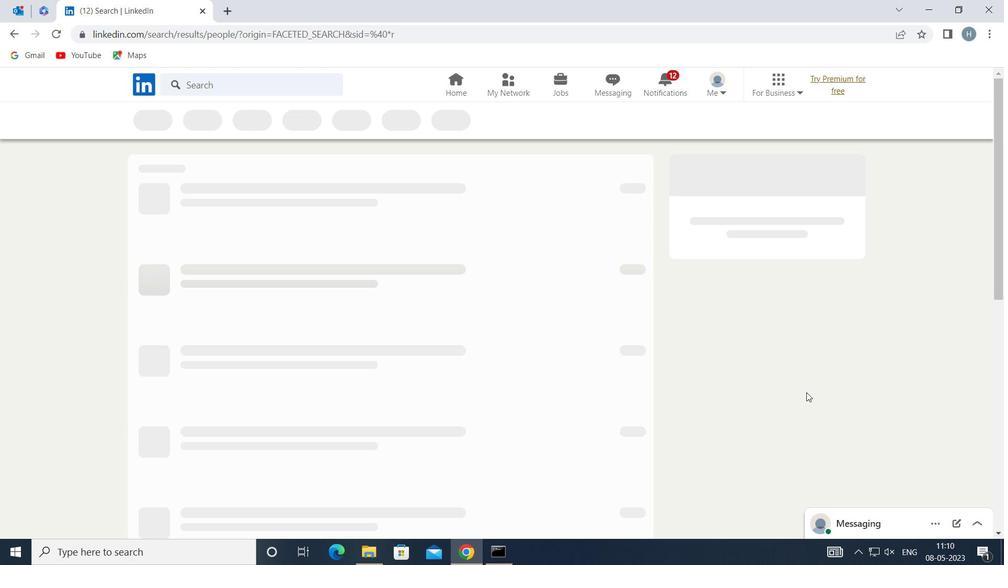 
